 Task: Look for space in Llandudno, United Kingdom from 13th August, 2023 to 17th August, 2023 for 2 adults in price range Rs.10000 to Rs.16000. Place can be entire place with 2 bedrooms having 2 beds and 1 bathroom. Property type can be house, flat, guest house. Amenities needed are: wifi. Booking option can be shelf check-in. Required host language is English.
Action: Mouse moved to (377, 67)
Screenshot: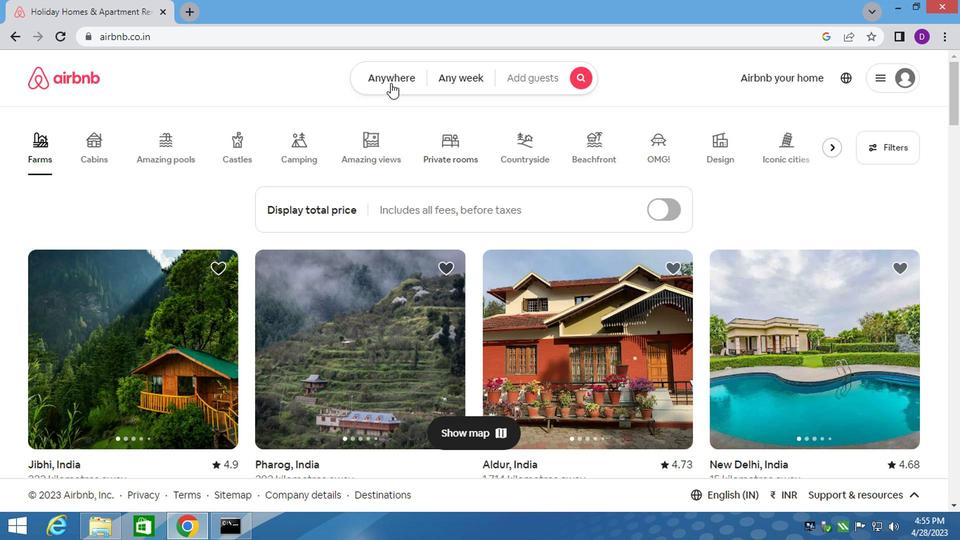 
Action: Mouse pressed left at (377, 67)
Screenshot: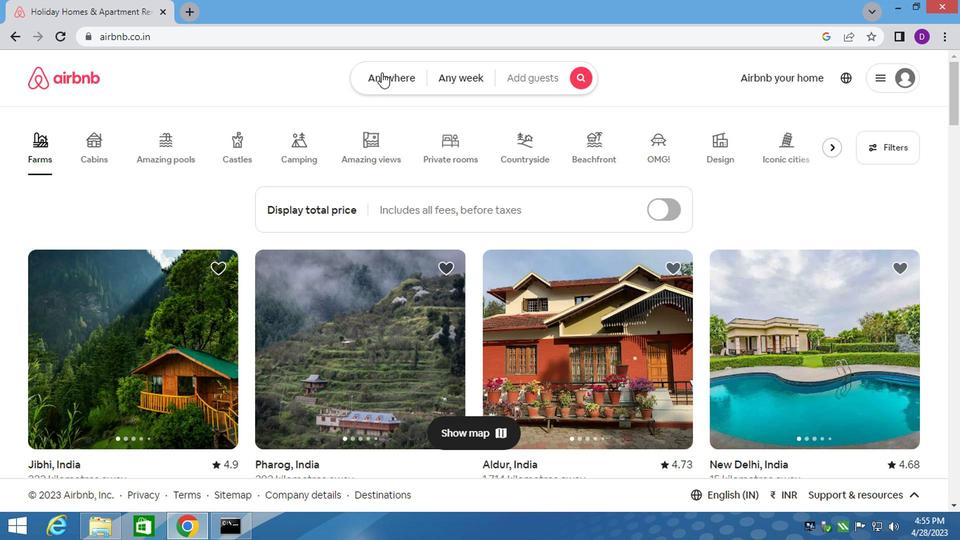 
Action: Mouse moved to (235, 133)
Screenshot: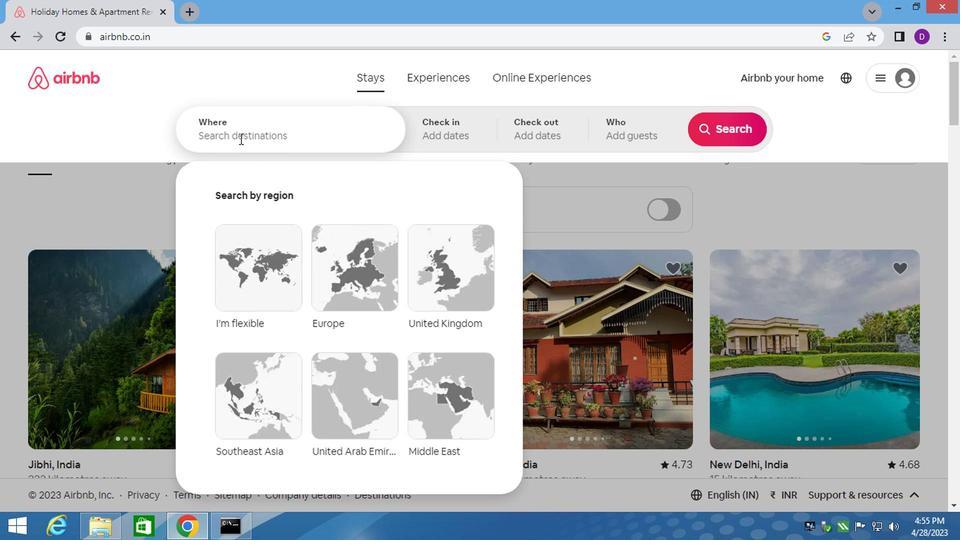 
Action: Mouse pressed left at (235, 133)
Screenshot: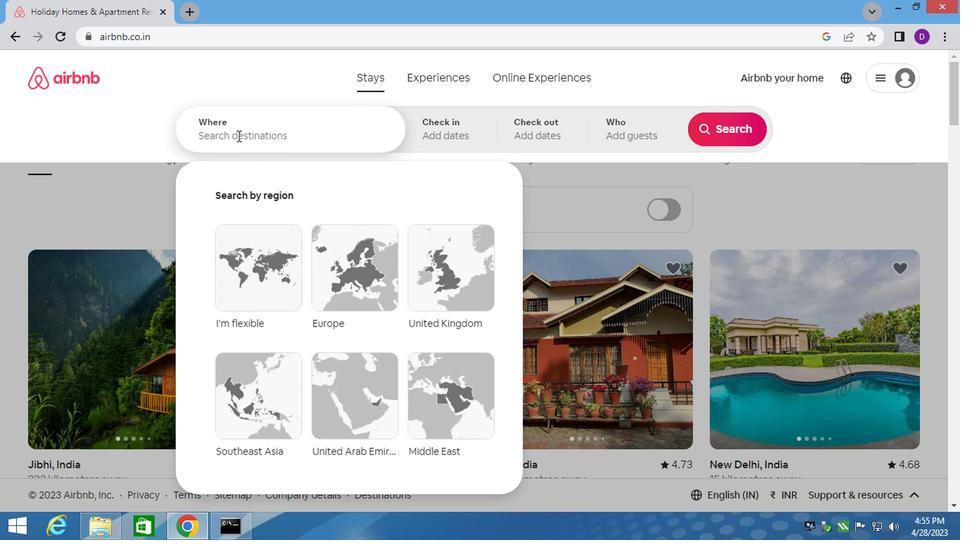 
Action: Key pressed <Key.shift_r>Lland<Key.down>,<Key.space>u<Key.enter>
Screenshot: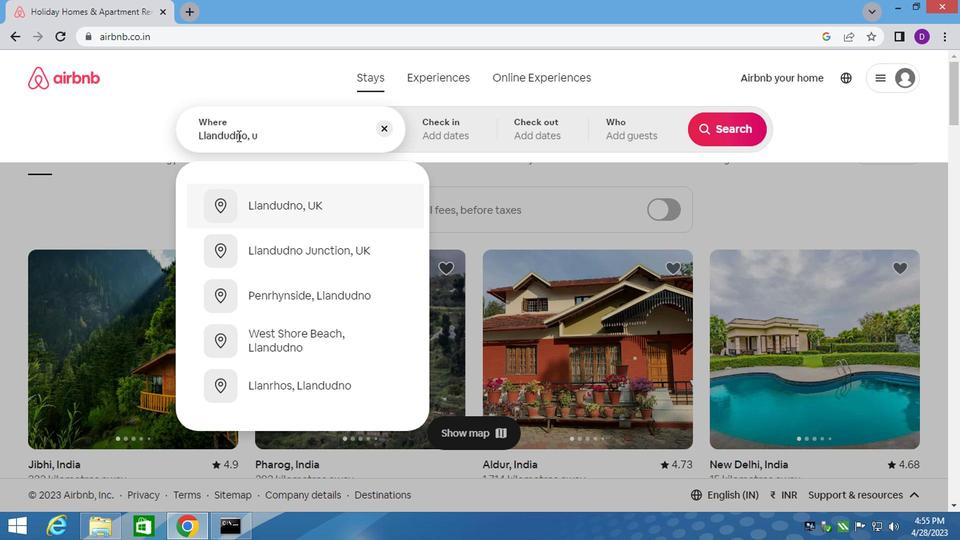 
Action: Mouse moved to (711, 241)
Screenshot: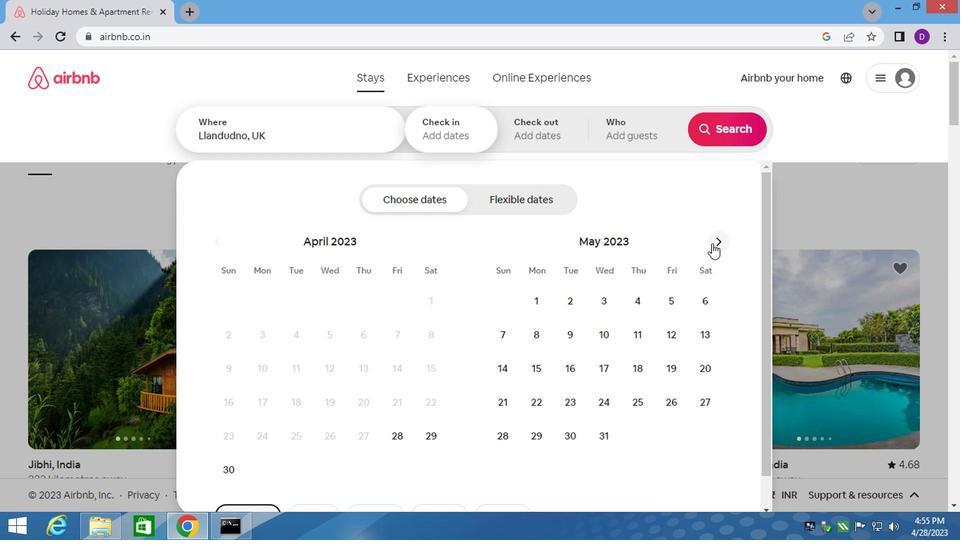 
Action: Mouse pressed left at (711, 241)
Screenshot: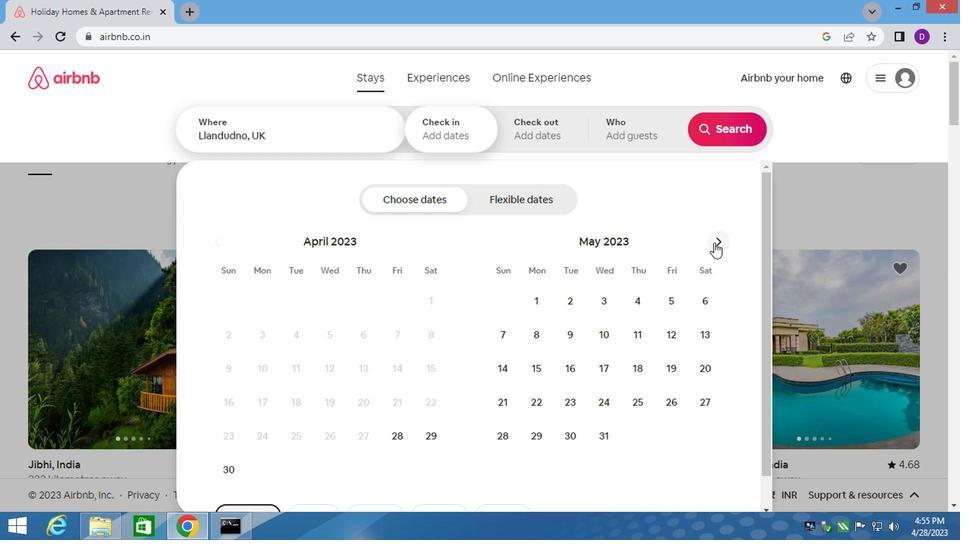 
Action: Mouse pressed left at (711, 241)
Screenshot: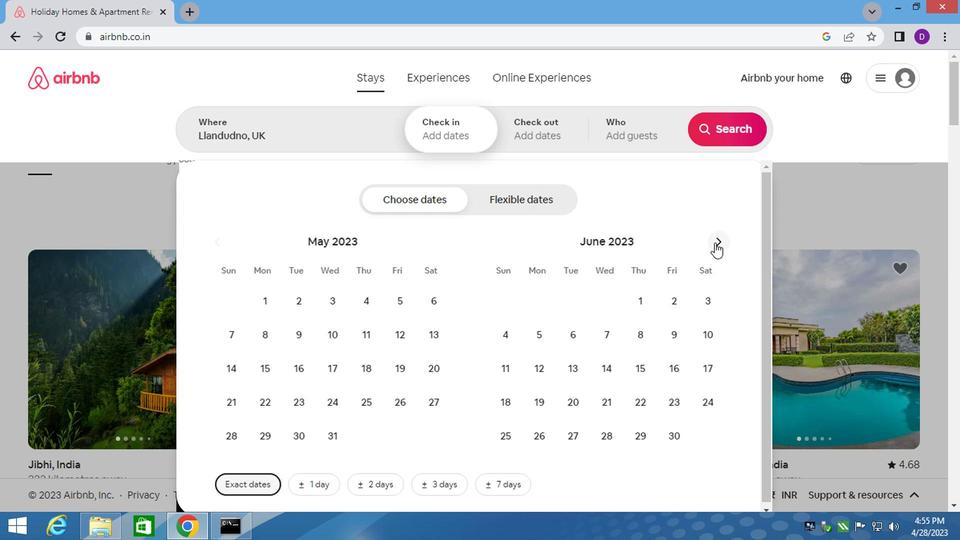 
Action: Mouse pressed left at (711, 241)
Screenshot: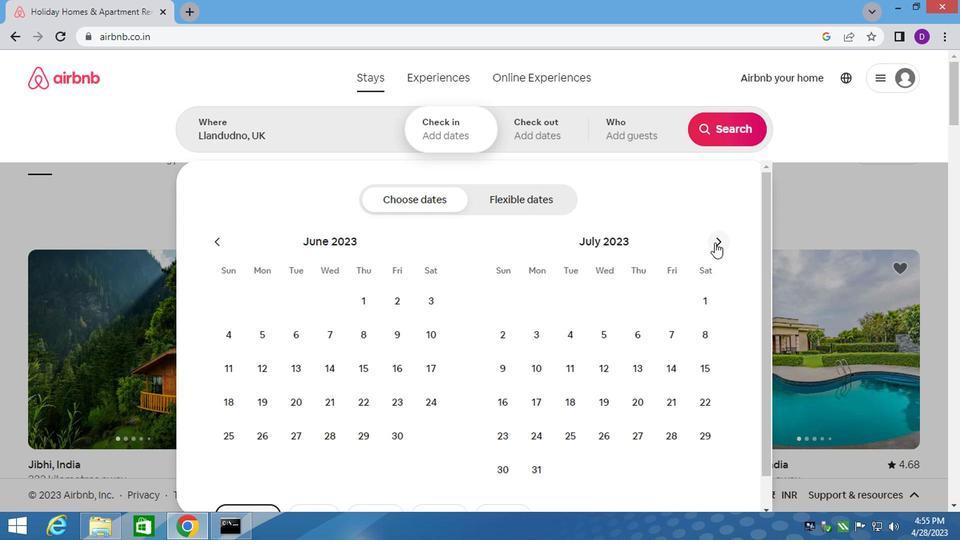 
Action: Mouse moved to (504, 367)
Screenshot: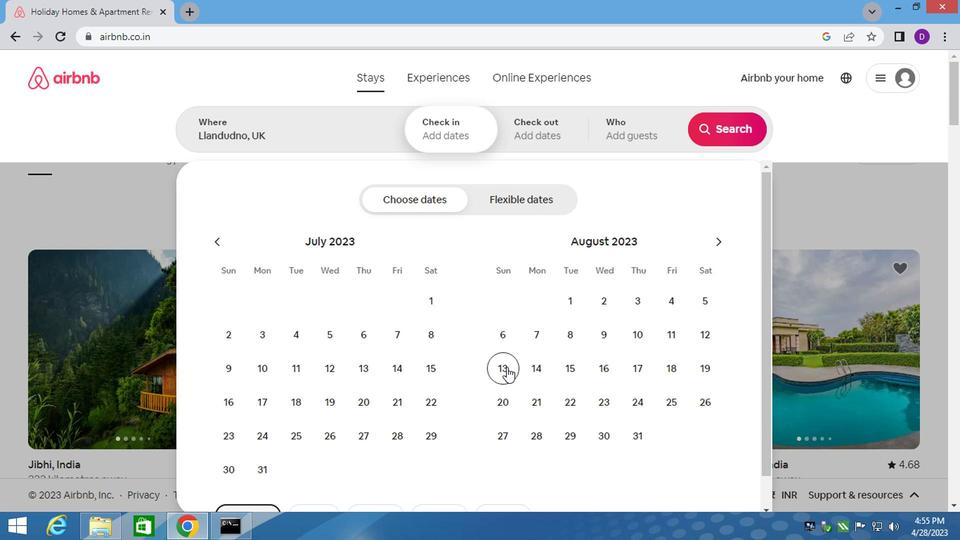 
Action: Mouse pressed left at (504, 367)
Screenshot: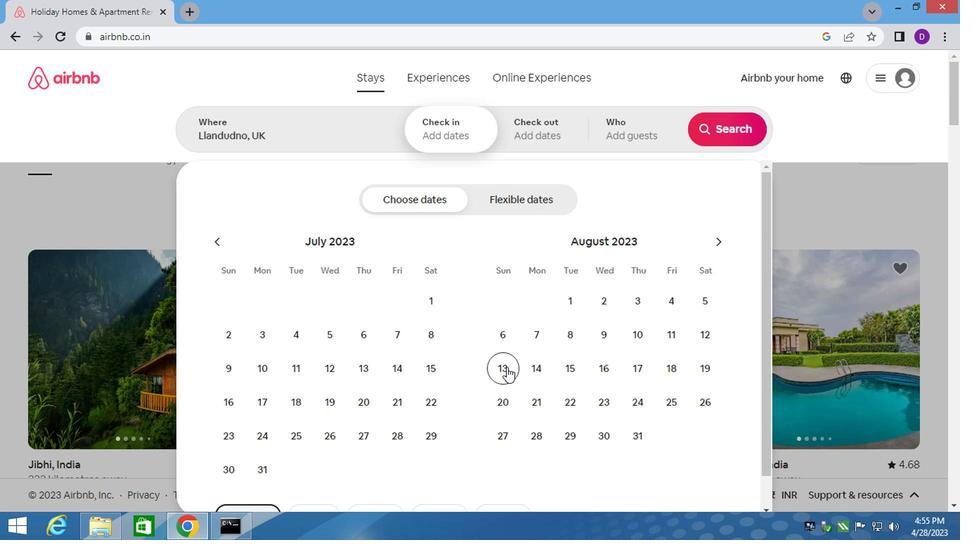 
Action: Mouse moved to (637, 360)
Screenshot: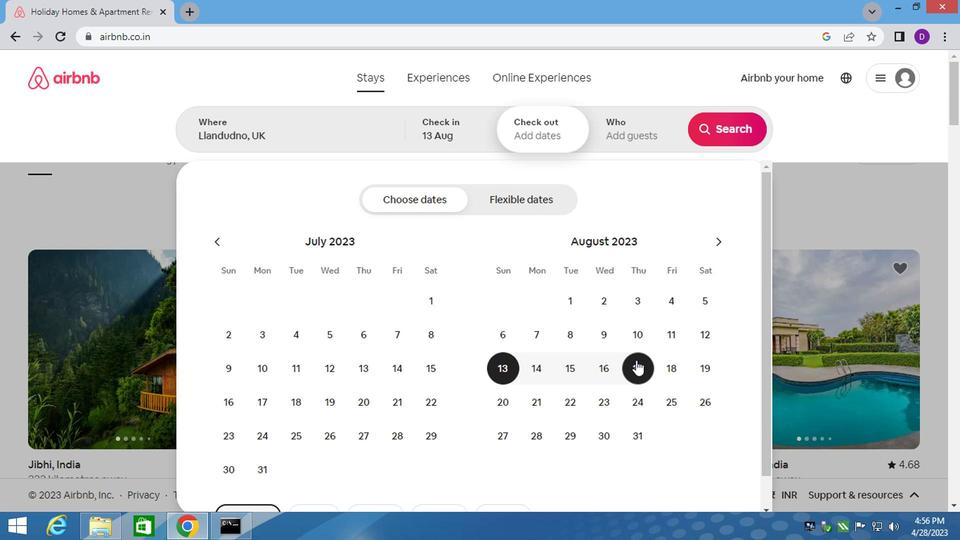 
Action: Mouse pressed left at (637, 360)
Screenshot: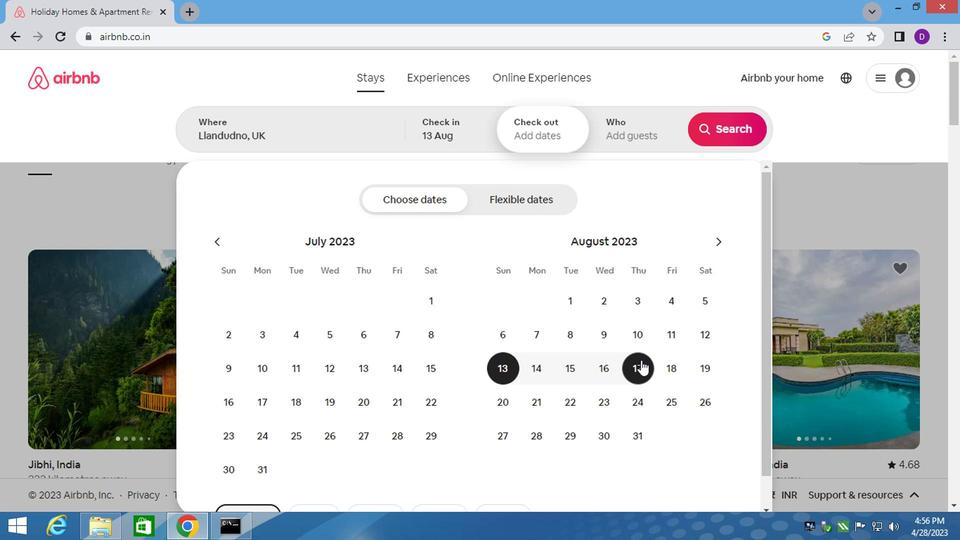 
Action: Mouse moved to (603, 132)
Screenshot: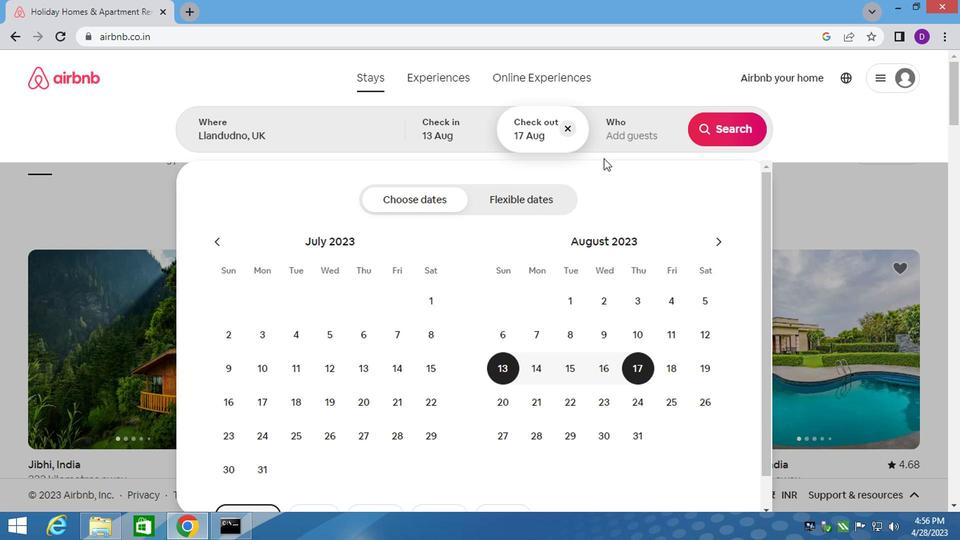 
Action: Mouse pressed left at (603, 132)
Screenshot: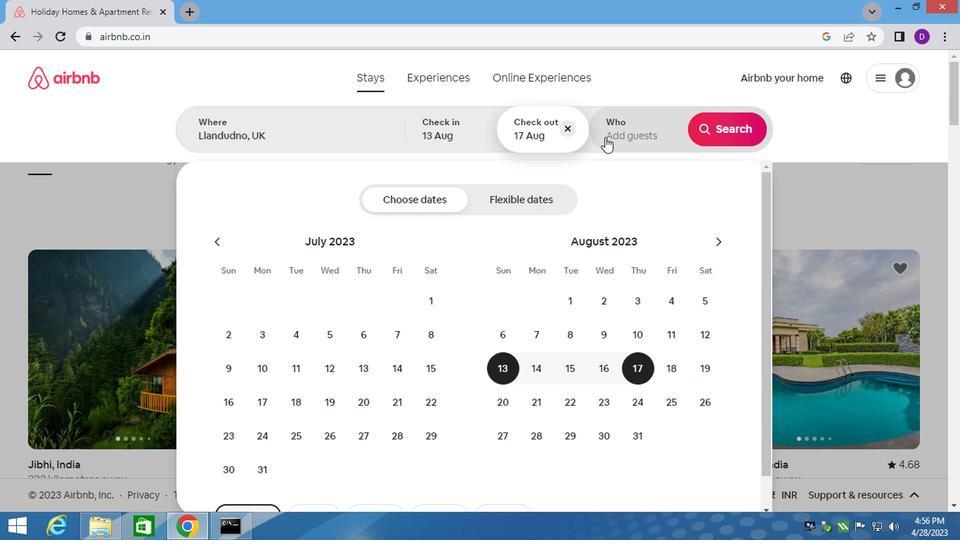 
Action: Mouse moved to (723, 201)
Screenshot: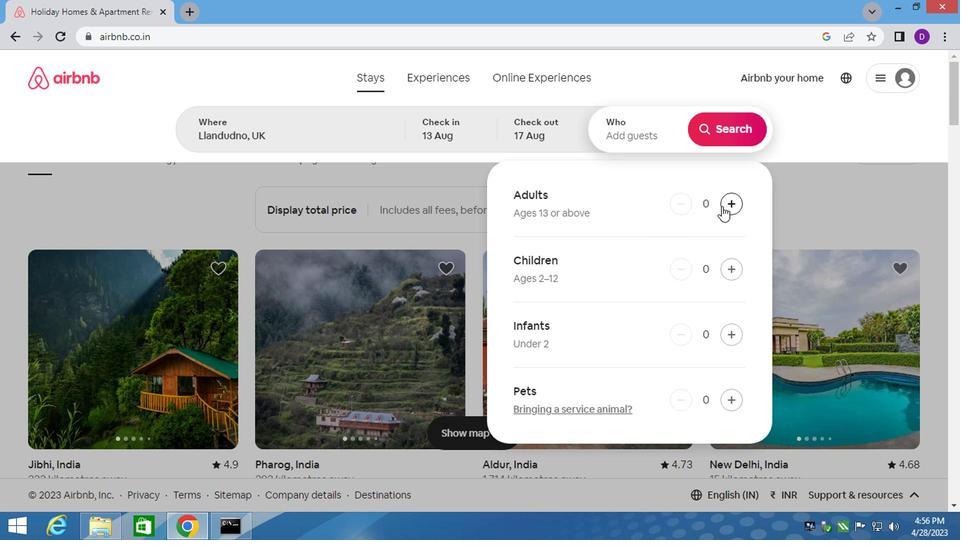 
Action: Mouse pressed left at (723, 201)
Screenshot: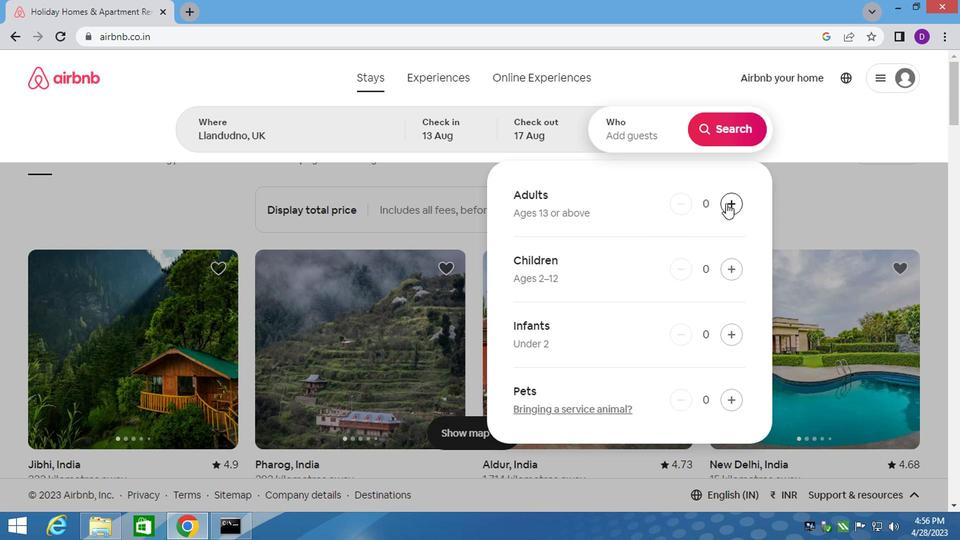 
Action: Mouse pressed left at (723, 201)
Screenshot: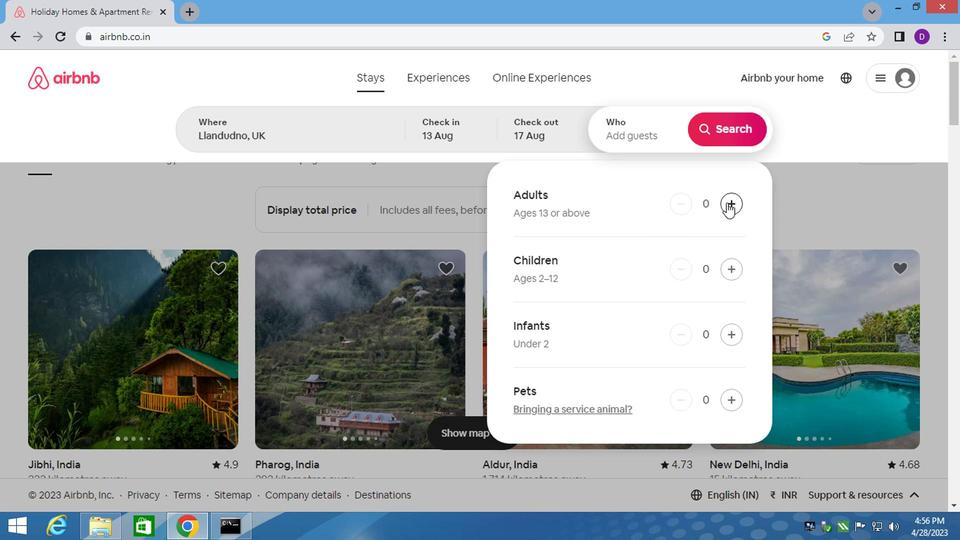 
Action: Mouse moved to (725, 113)
Screenshot: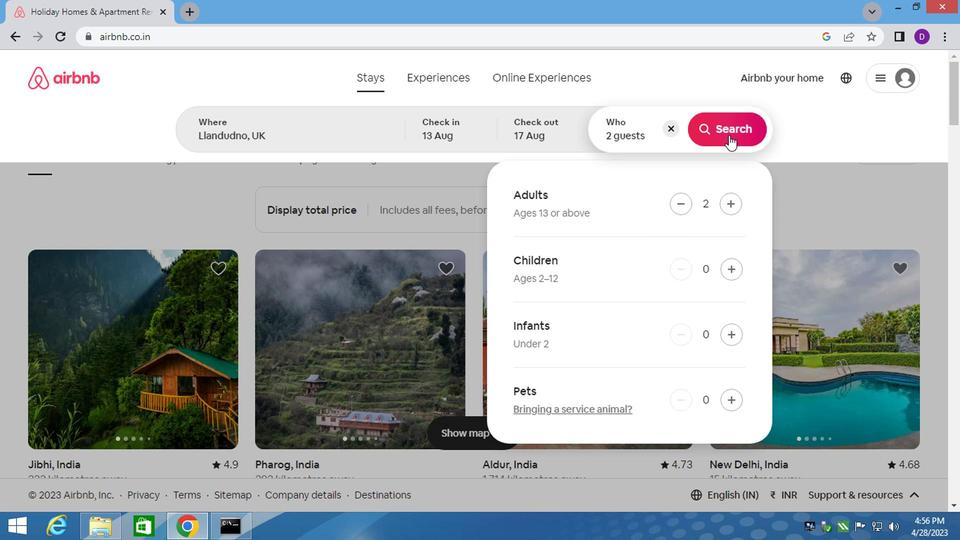 
Action: Mouse pressed left at (725, 113)
Screenshot: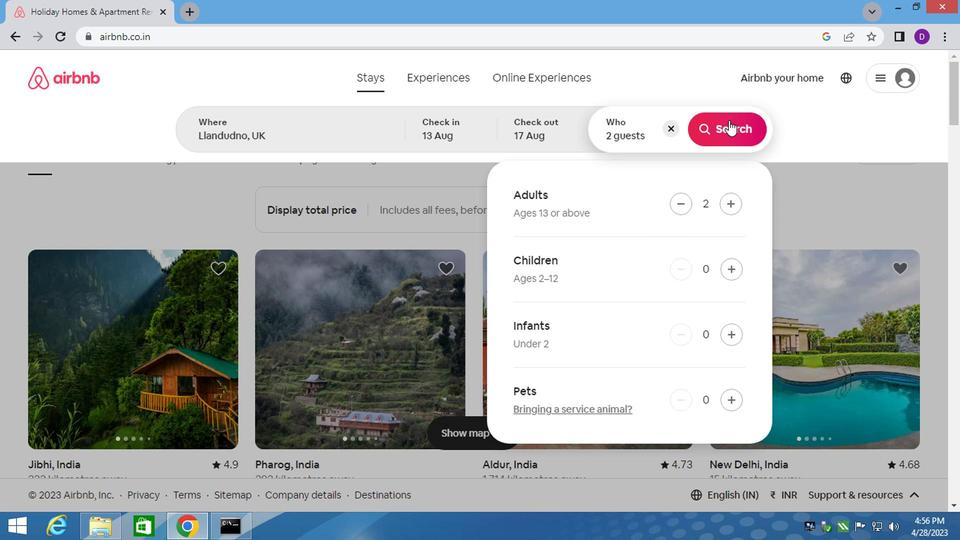 
Action: Mouse moved to (892, 127)
Screenshot: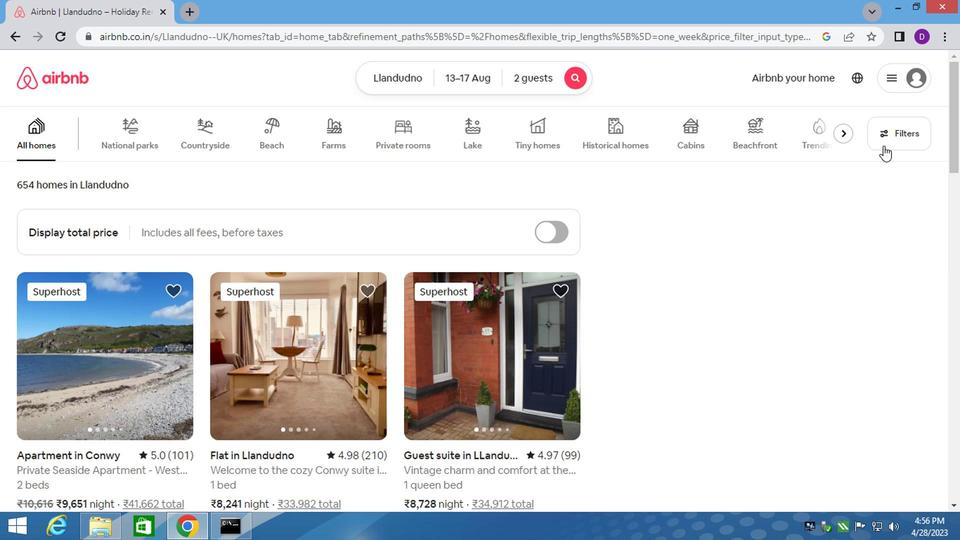
Action: Mouse pressed left at (892, 127)
Screenshot: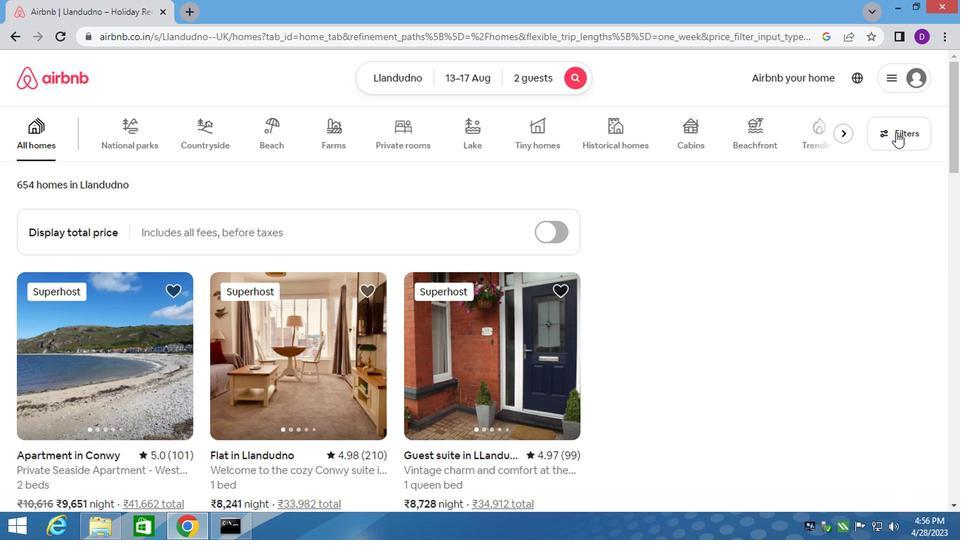 
Action: Mouse moved to (294, 309)
Screenshot: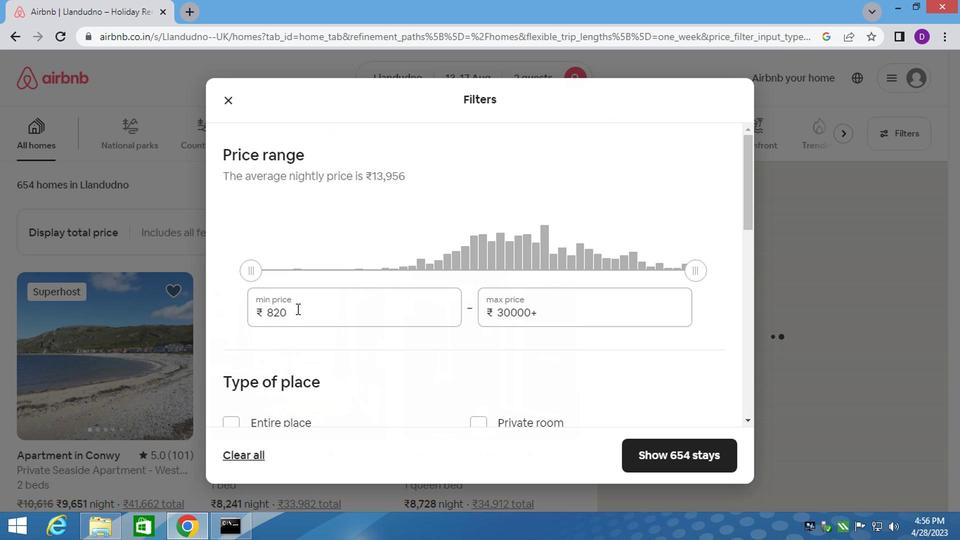 
Action: Mouse pressed left at (294, 309)
Screenshot: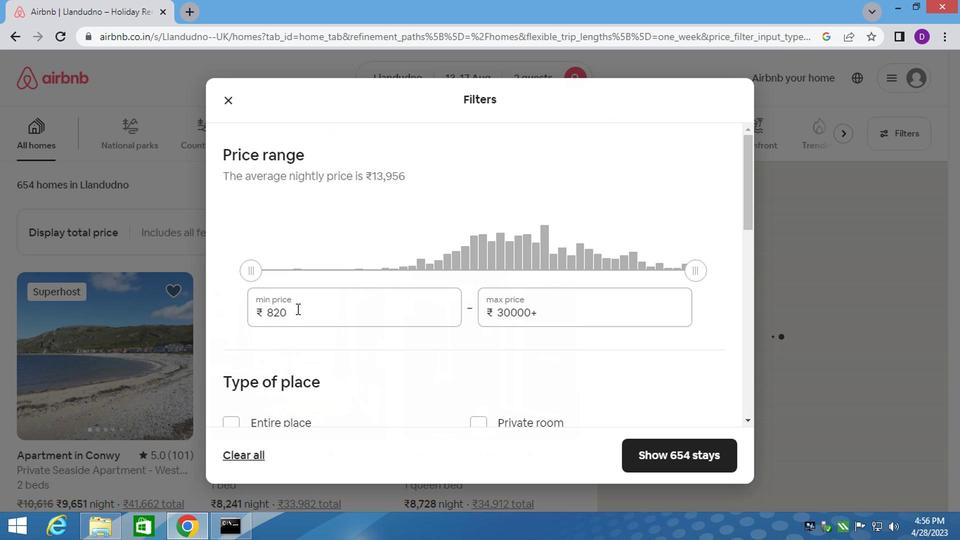 
Action: Mouse pressed left at (294, 309)
Screenshot: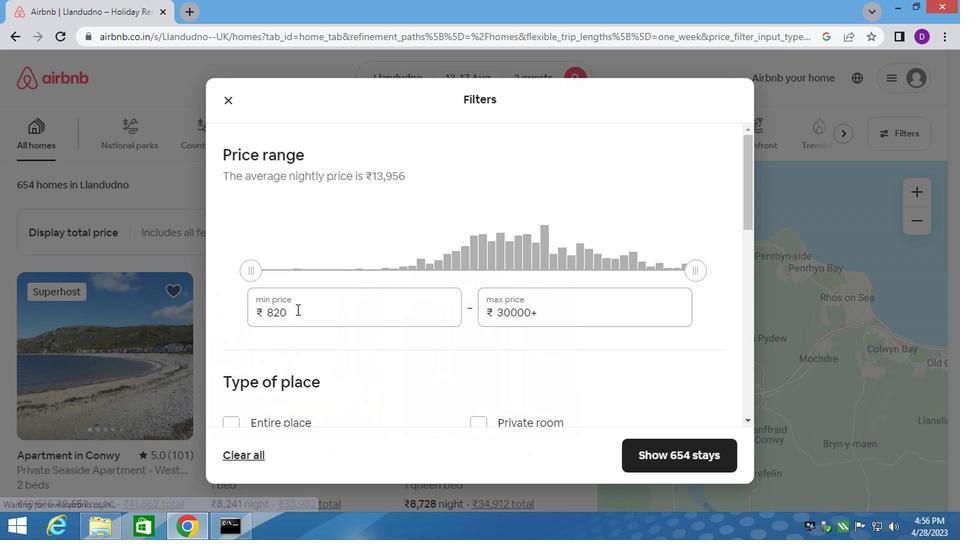 
Action: Key pressed 10000<Key.tab>160000<Key.backspace>
Screenshot: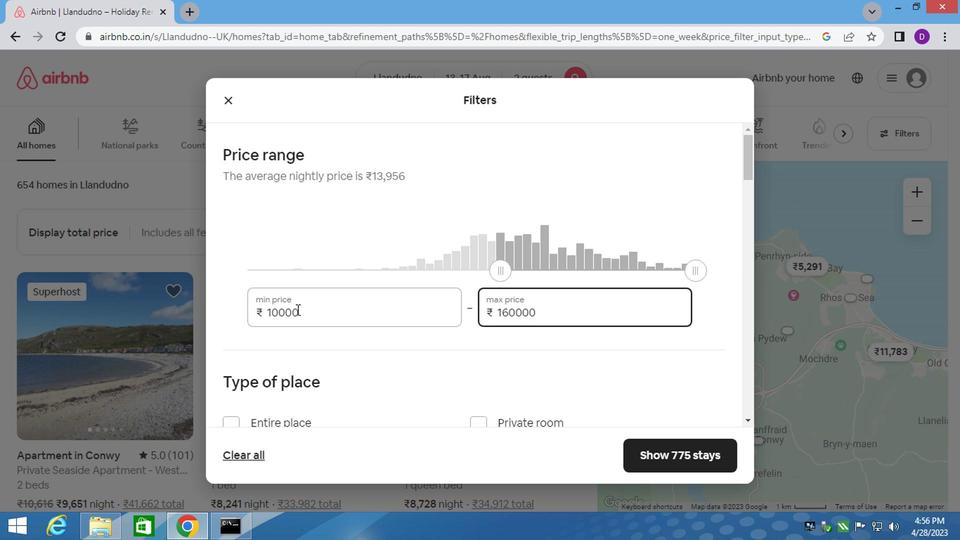
Action: Mouse moved to (191, 371)
Screenshot: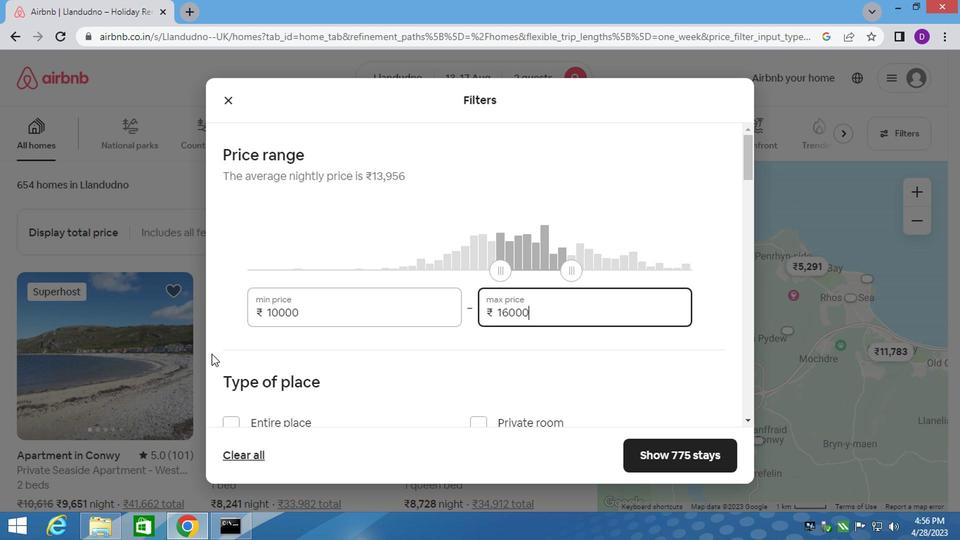 
Action: Mouse scrolled (191, 370) with delta (0, 0)
Screenshot: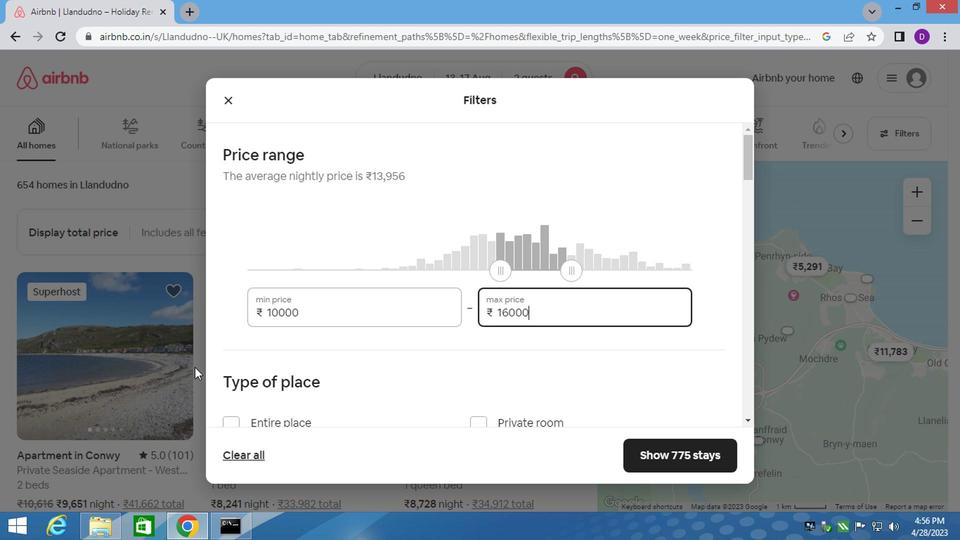 
Action: Mouse moved to (277, 376)
Screenshot: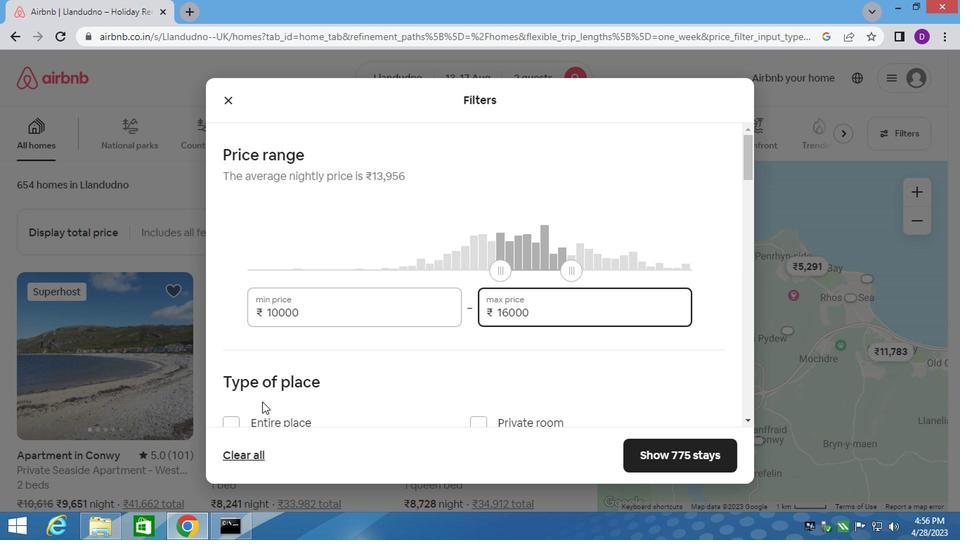 
Action: Mouse scrolled (277, 375) with delta (0, 0)
Screenshot: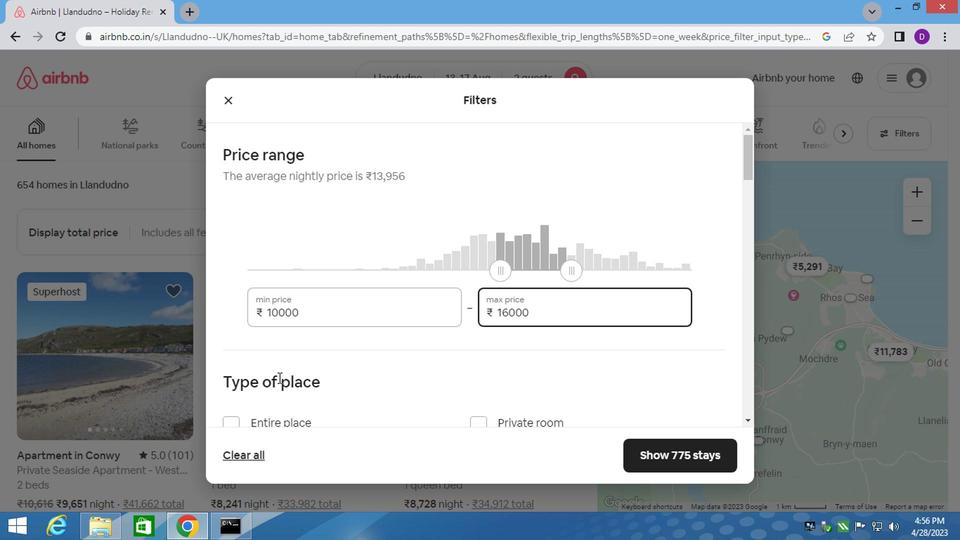 
Action: Mouse scrolled (277, 375) with delta (0, 0)
Screenshot: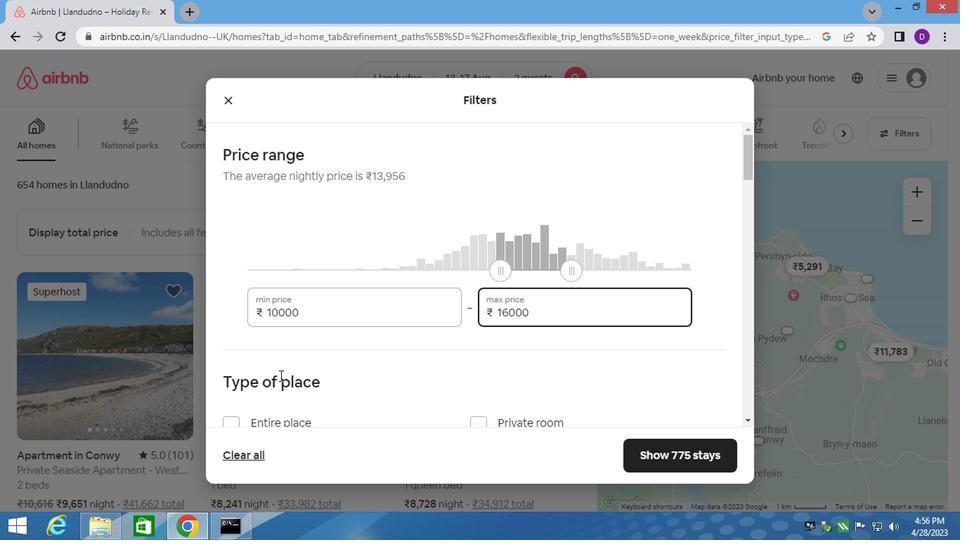 
Action: Mouse moved to (232, 285)
Screenshot: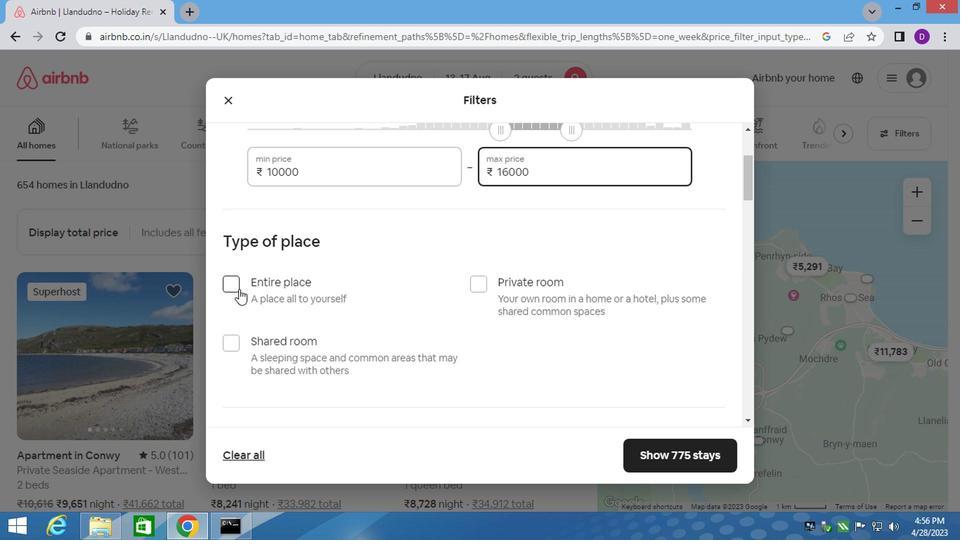 
Action: Mouse pressed left at (232, 285)
Screenshot: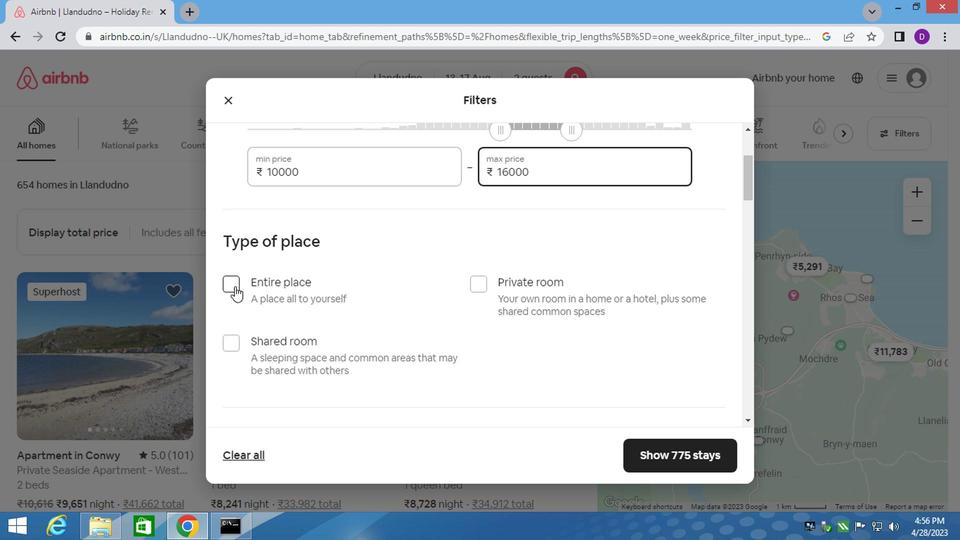 
Action: Mouse moved to (321, 315)
Screenshot: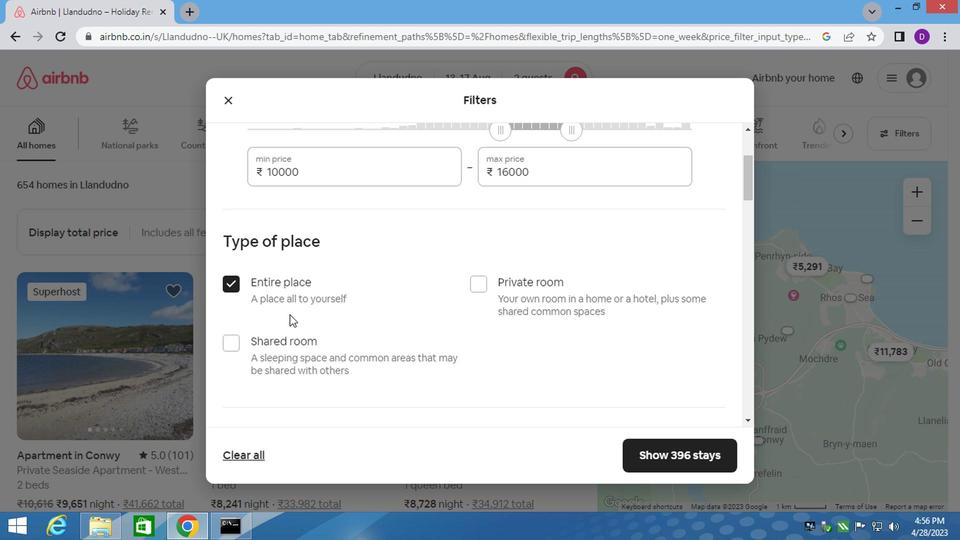 
Action: Mouse scrolled (321, 314) with delta (0, -1)
Screenshot: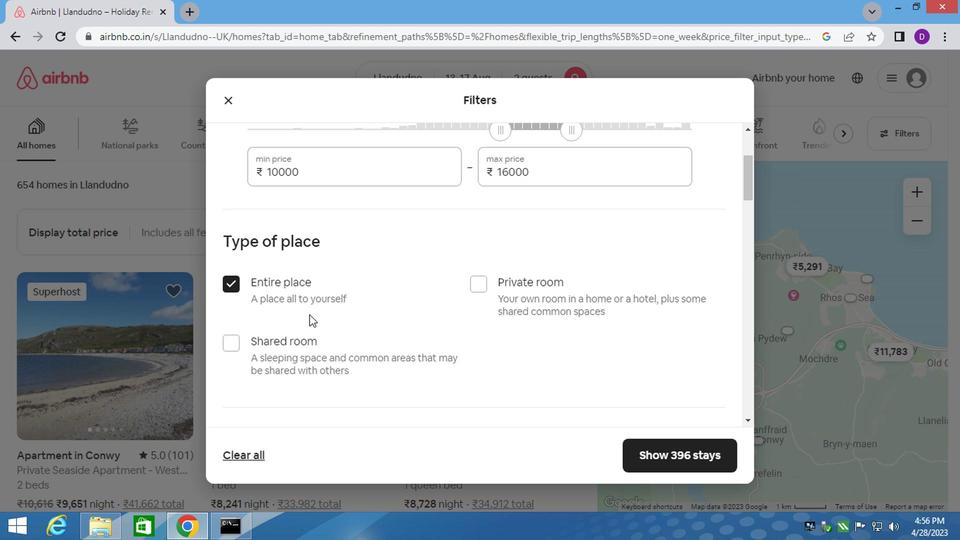 
Action: Mouse moved to (321, 315)
Screenshot: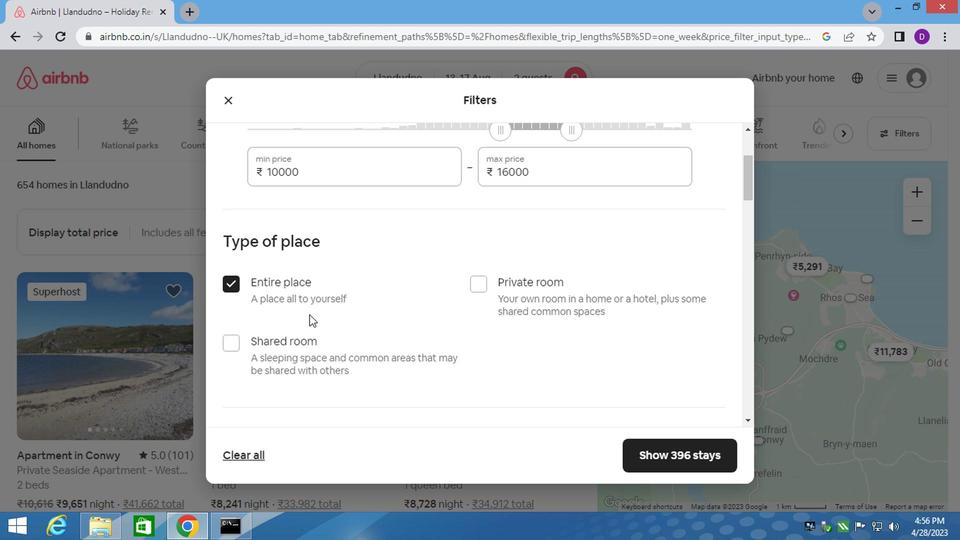 
Action: Mouse scrolled (321, 314) with delta (0, -1)
Screenshot: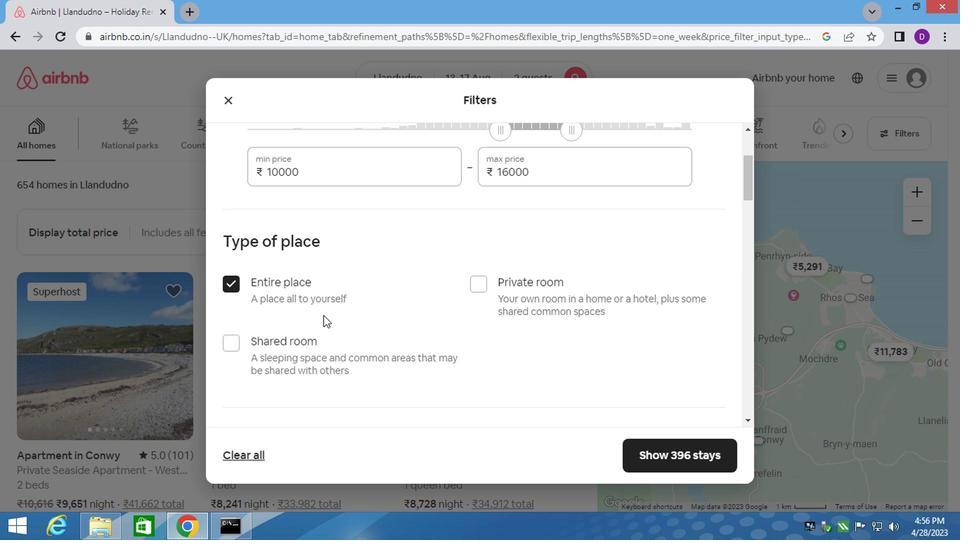 
Action: Mouse scrolled (321, 314) with delta (0, -1)
Screenshot: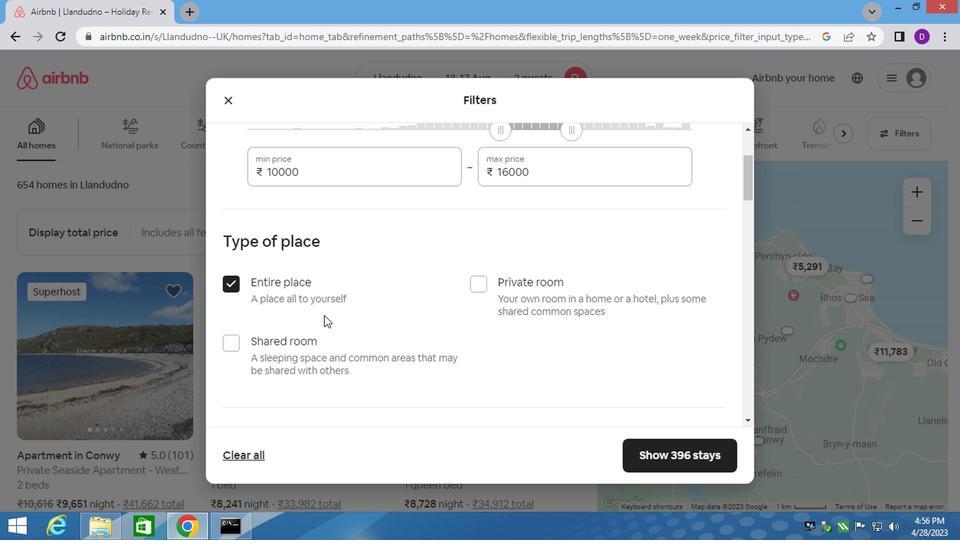 
Action: Mouse moved to (335, 290)
Screenshot: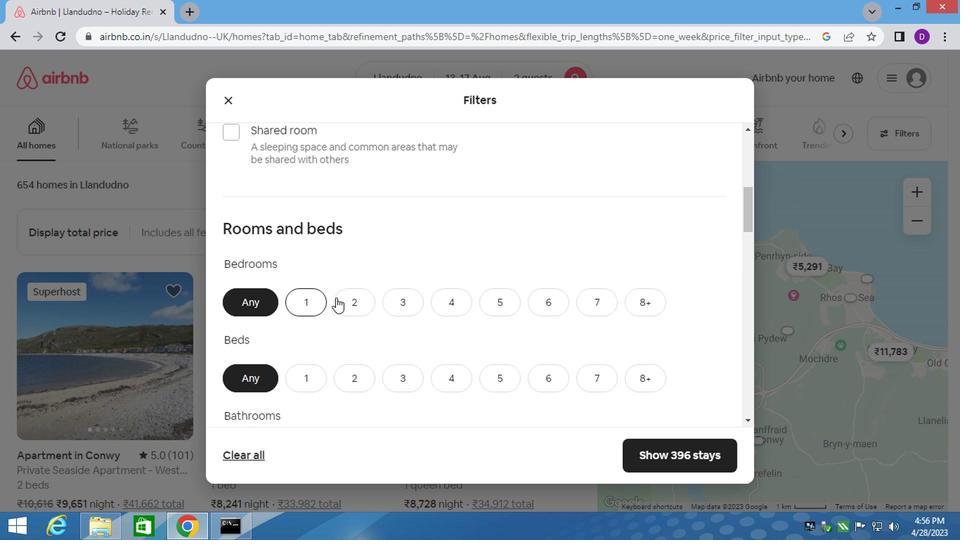 
Action: Mouse scrolled (335, 290) with delta (0, 0)
Screenshot: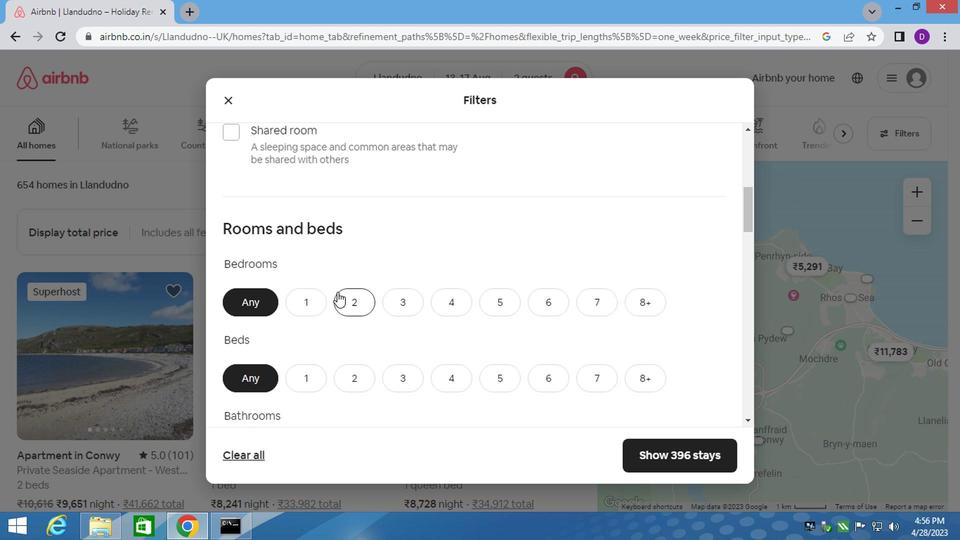 
Action: Mouse moved to (340, 229)
Screenshot: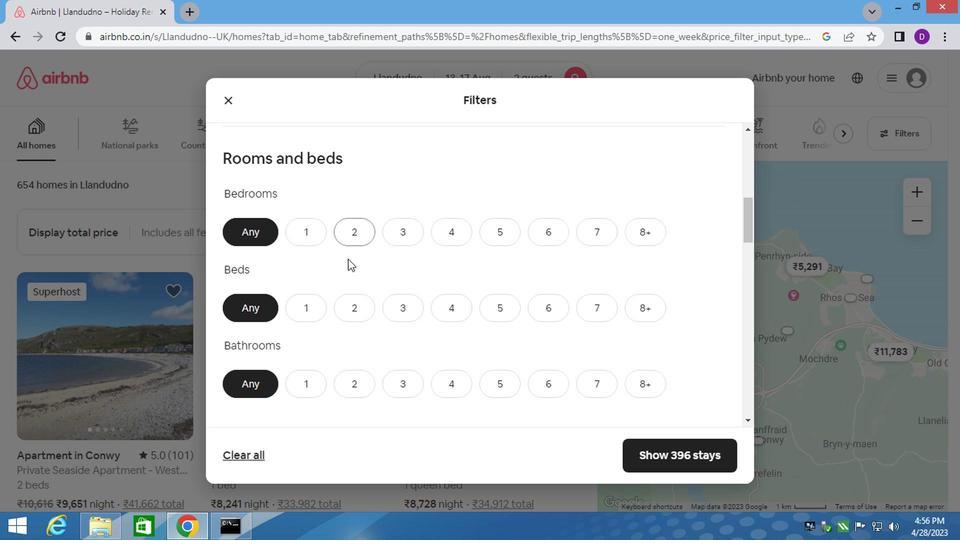 
Action: Mouse pressed left at (340, 229)
Screenshot: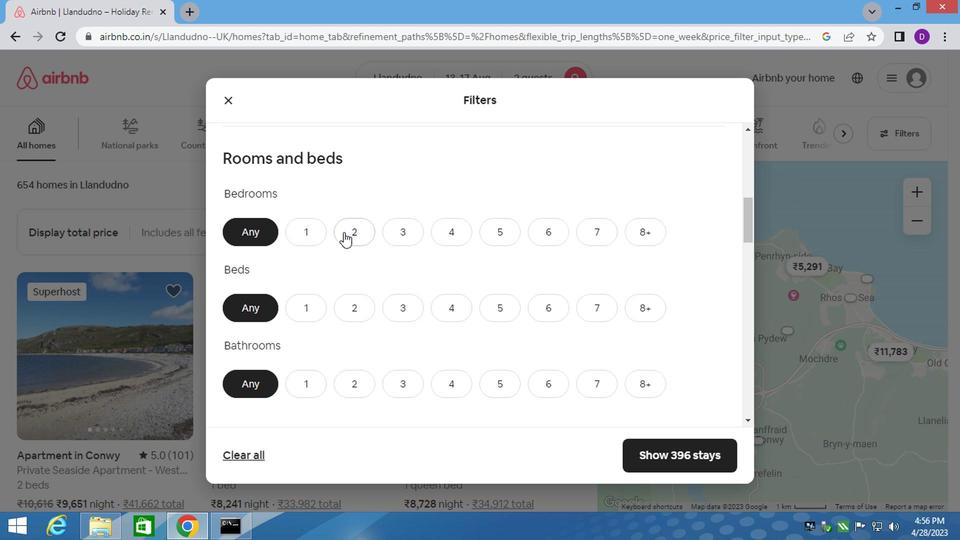 
Action: Mouse moved to (350, 316)
Screenshot: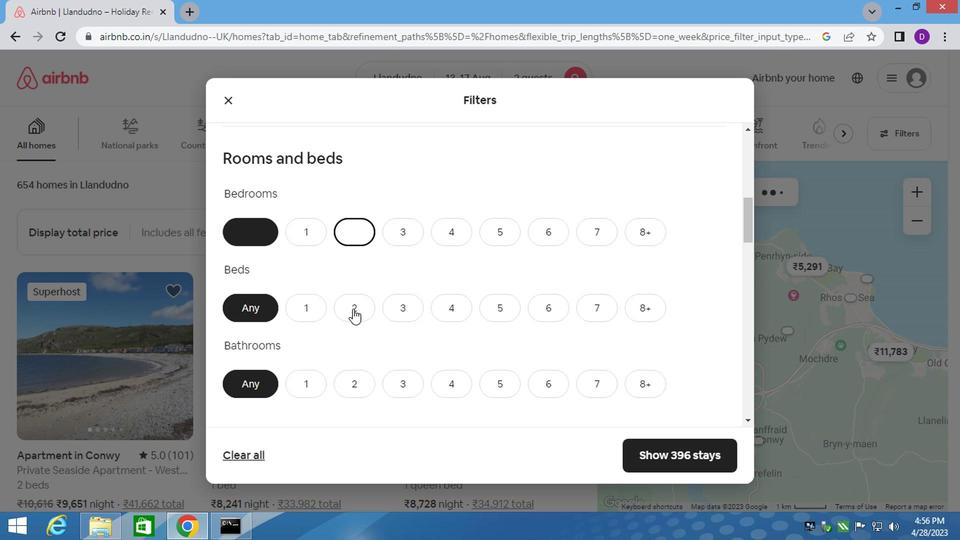 
Action: Mouse pressed left at (350, 316)
Screenshot: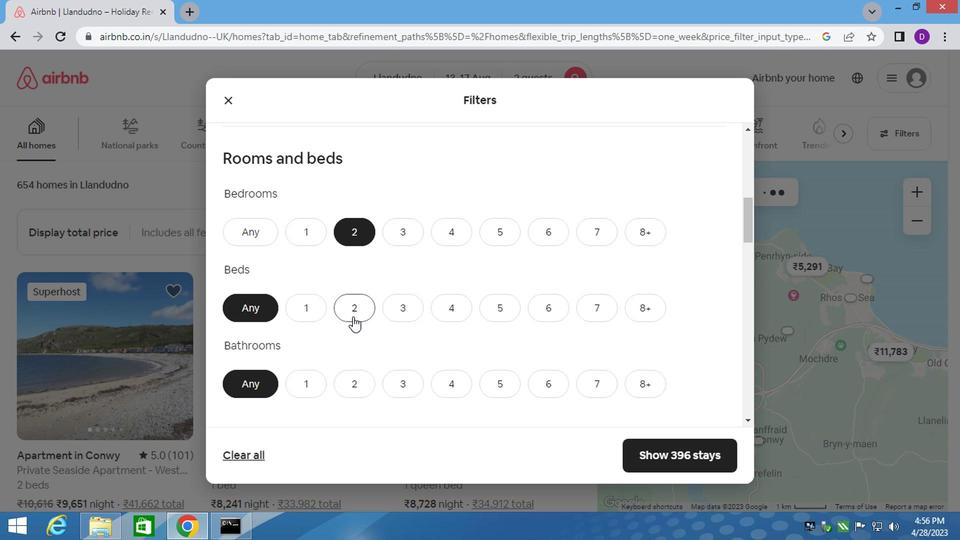 
Action: Mouse moved to (312, 379)
Screenshot: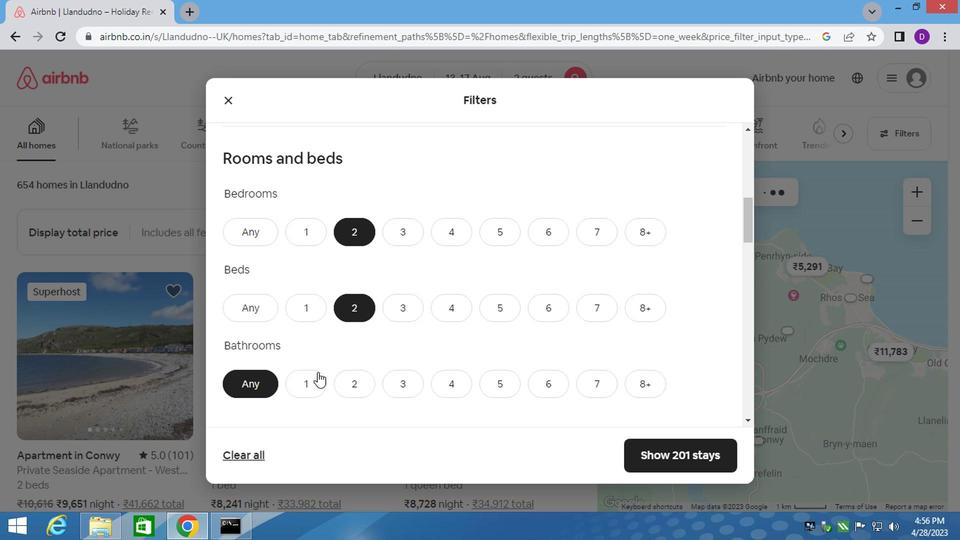 
Action: Mouse pressed left at (312, 379)
Screenshot: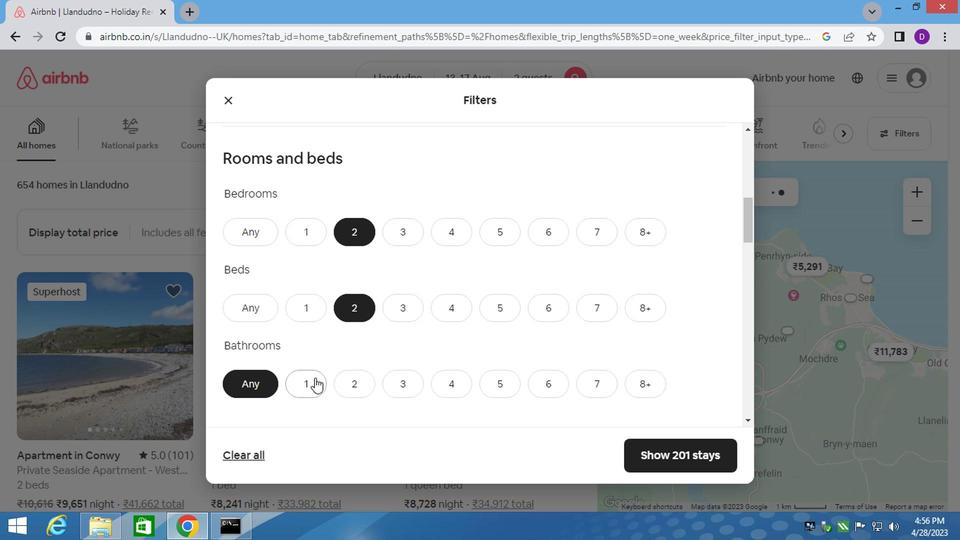
Action: Mouse moved to (361, 399)
Screenshot: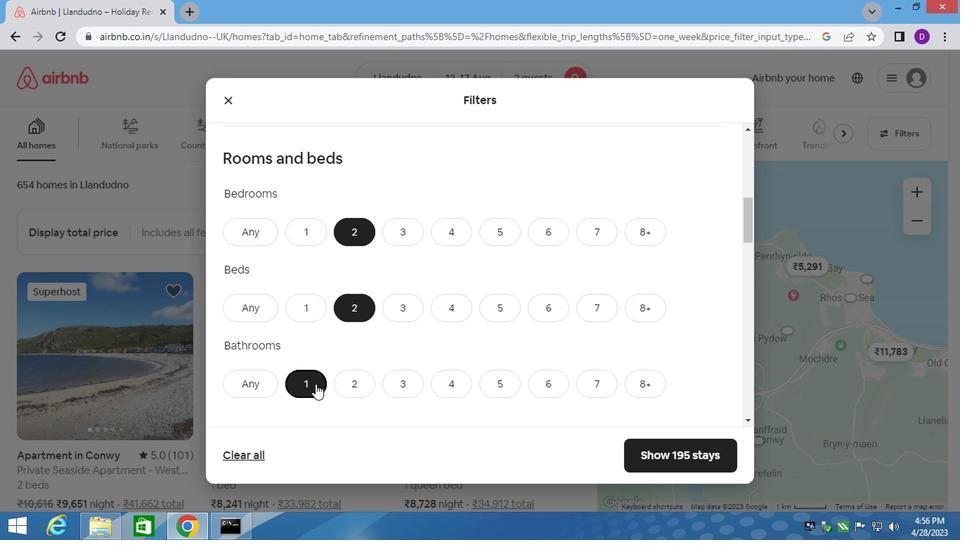 
Action: Mouse scrolled (361, 398) with delta (0, 0)
Screenshot: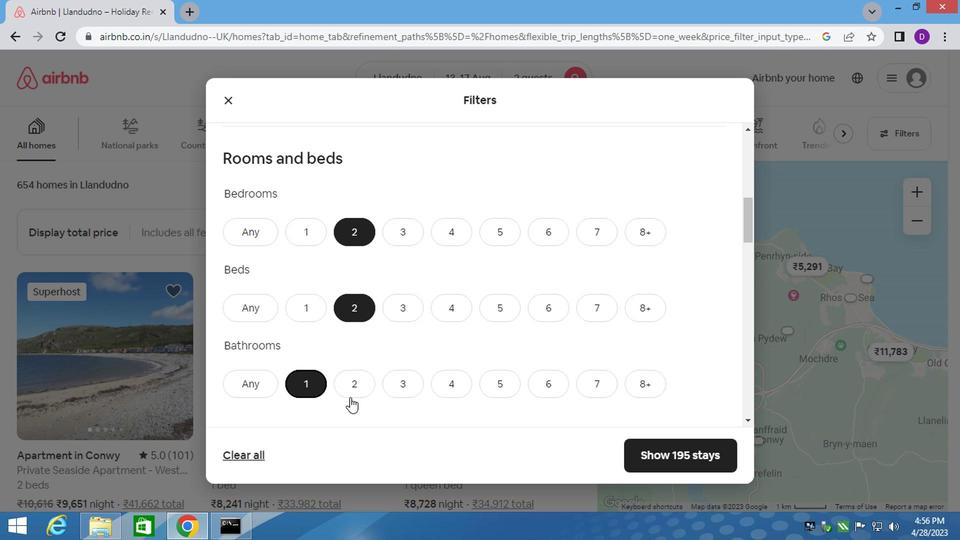 
Action: Mouse scrolled (361, 398) with delta (0, 0)
Screenshot: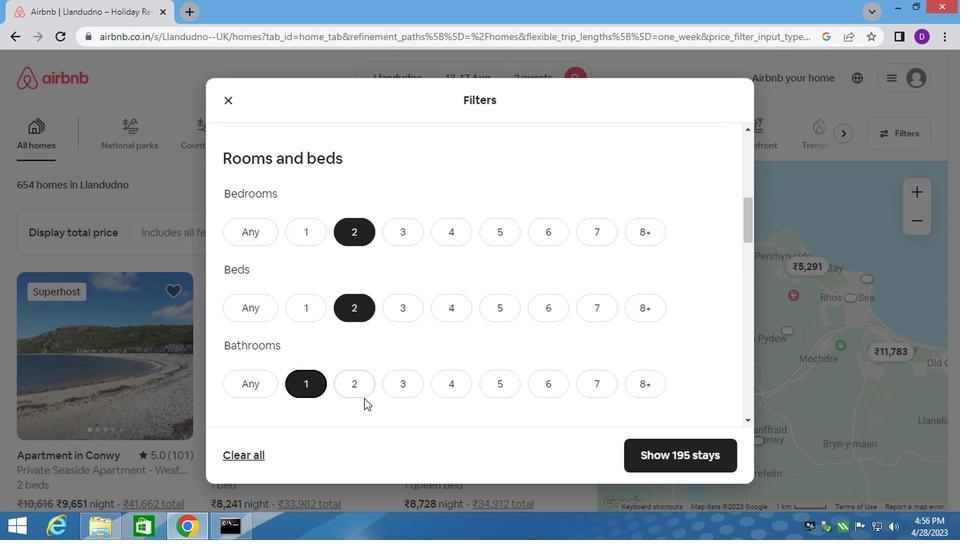 
Action: Mouse scrolled (361, 398) with delta (0, 0)
Screenshot: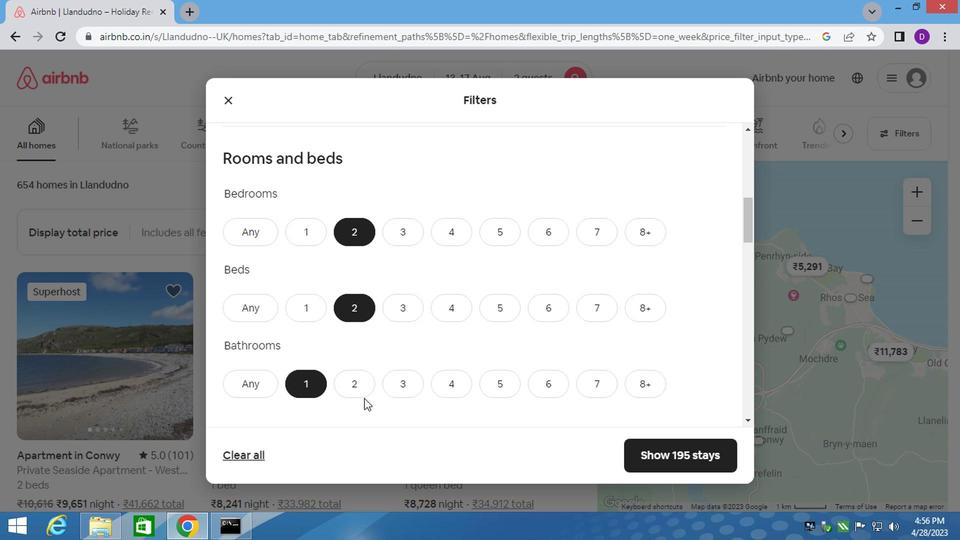 
Action: Mouse moved to (290, 329)
Screenshot: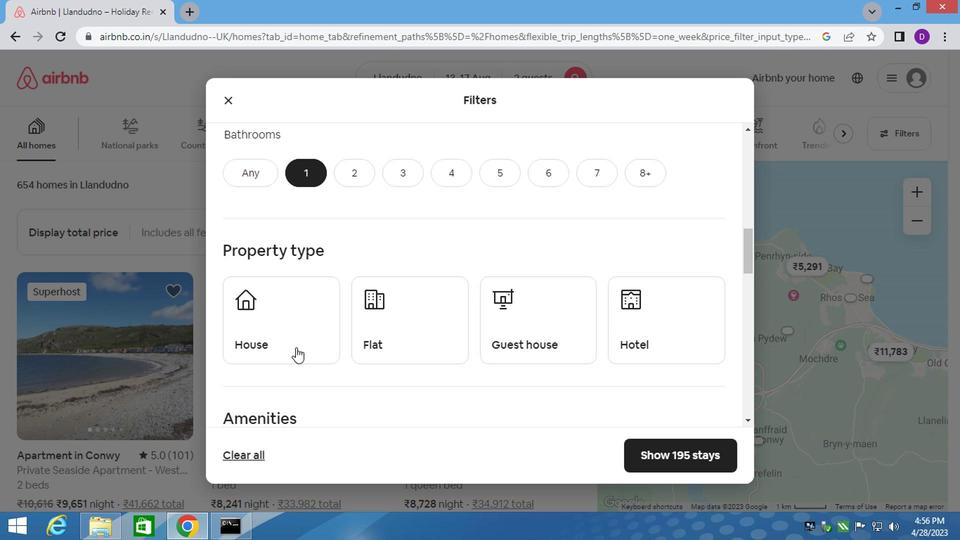 
Action: Mouse pressed left at (290, 329)
Screenshot: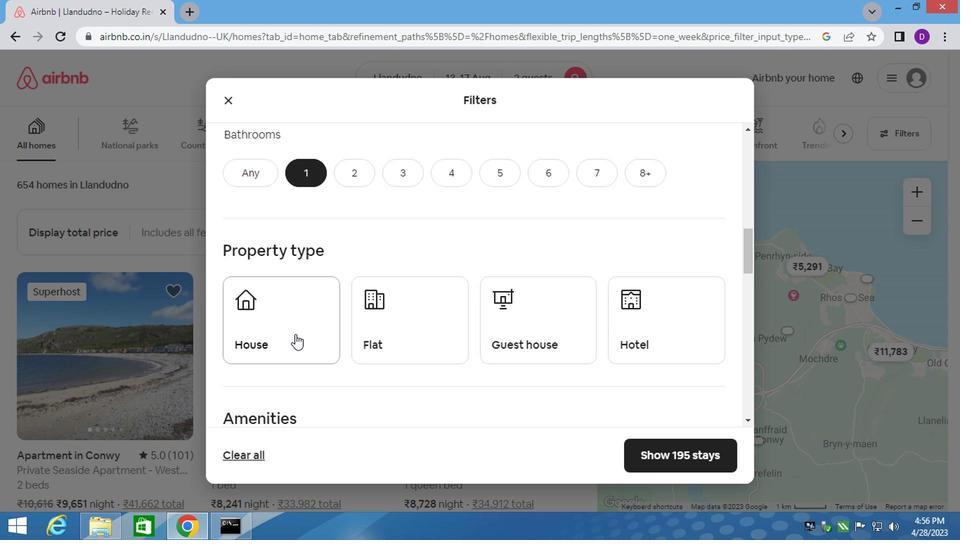 
Action: Mouse moved to (389, 329)
Screenshot: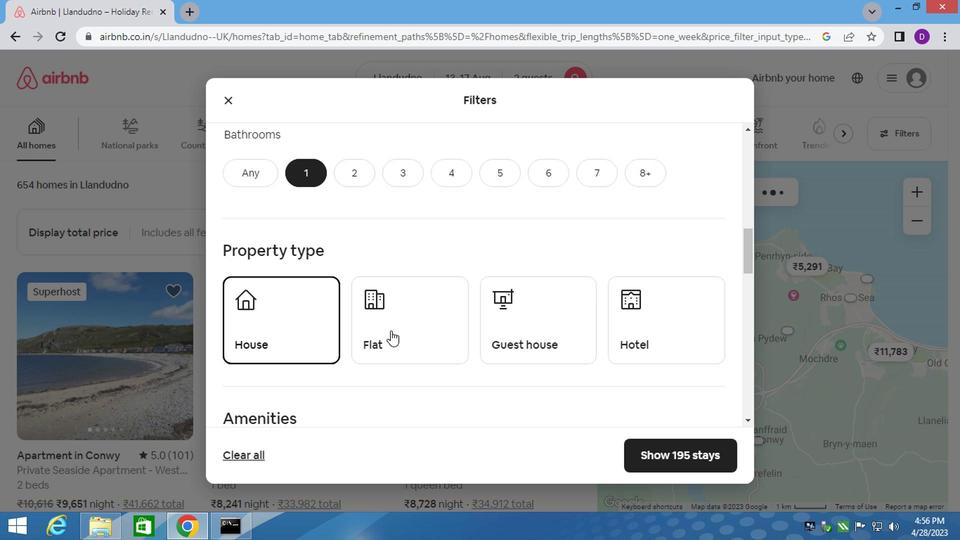
Action: Mouse pressed left at (389, 329)
Screenshot: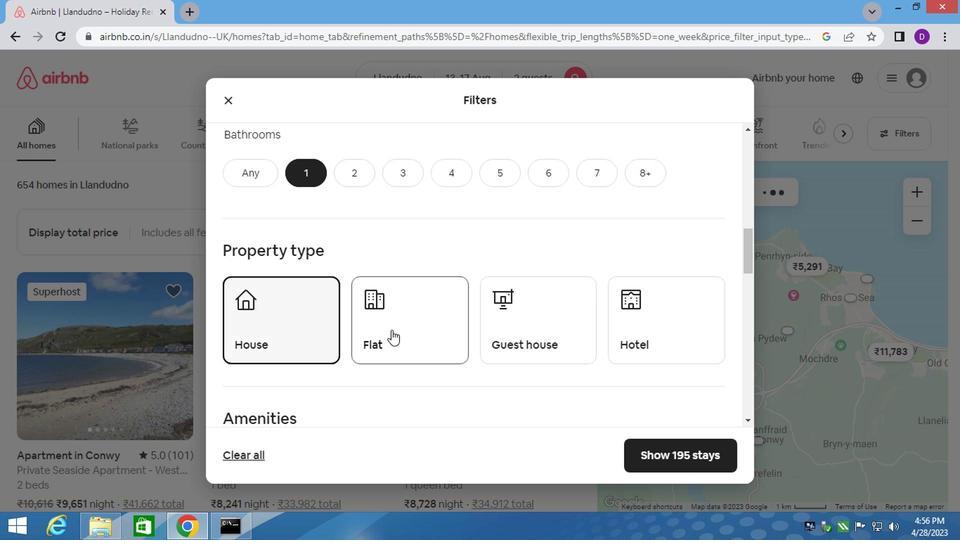 
Action: Mouse moved to (515, 316)
Screenshot: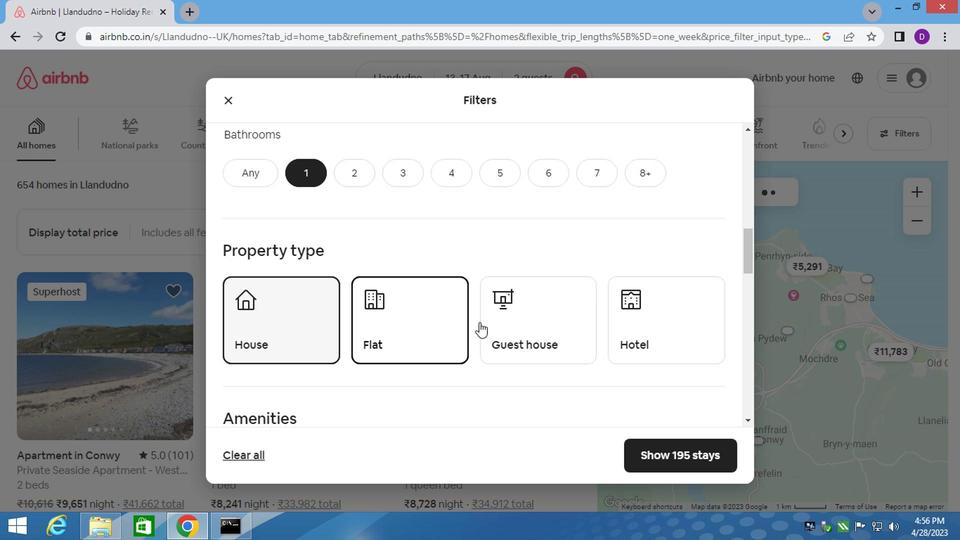 
Action: Mouse pressed left at (515, 316)
Screenshot: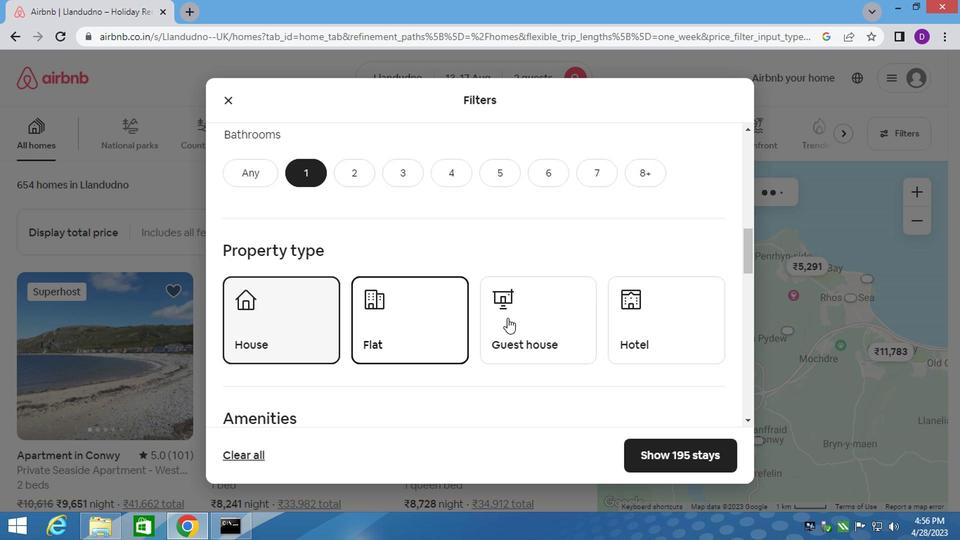 
Action: Mouse moved to (498, 334)
Screenshot: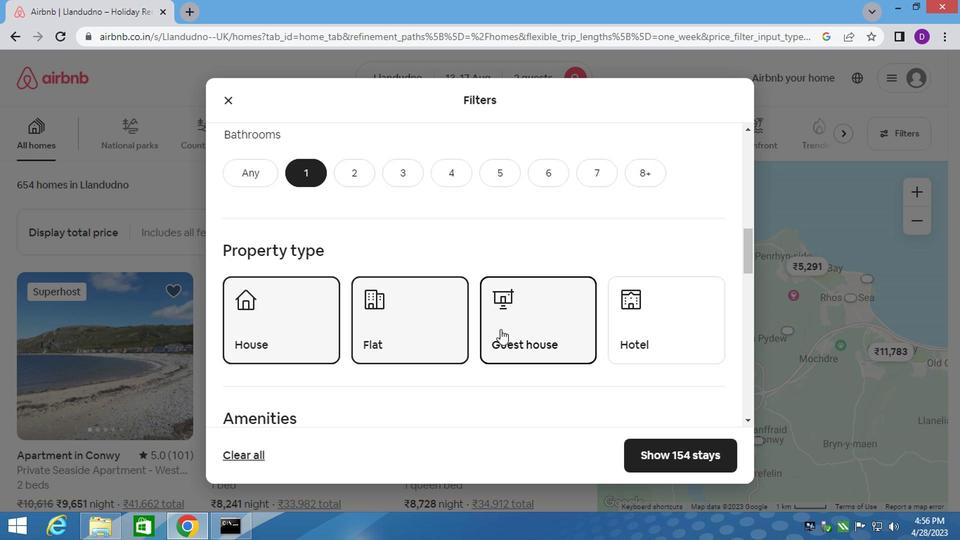 
Action: Mouse scrolled (498, 333) with delta (0, 0)
Screenshot: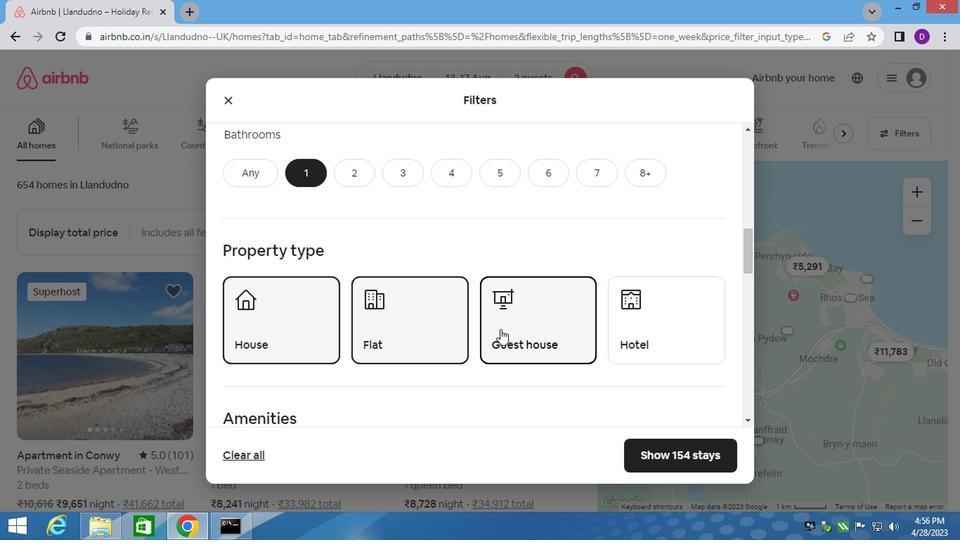 
Action: Mouse moved to (498, 335)
Screenshot: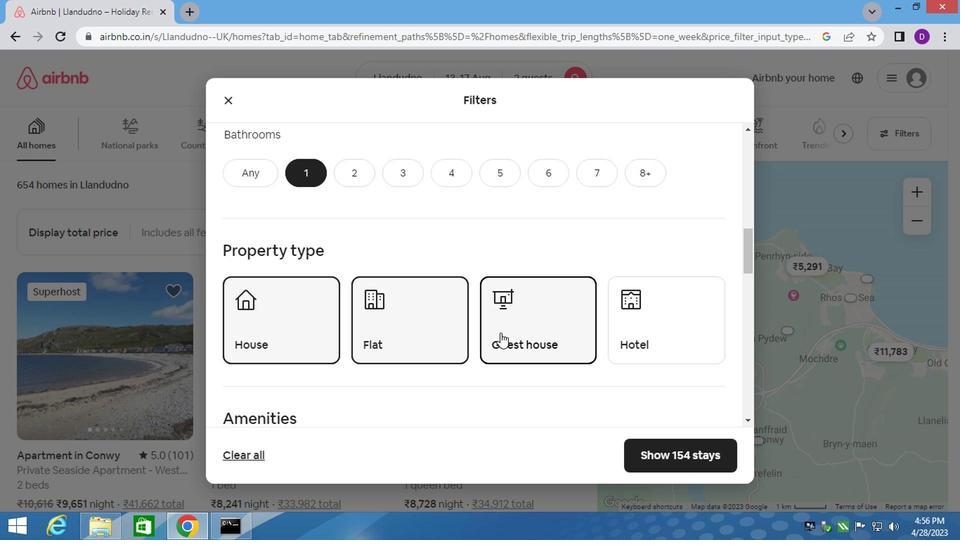 
Action: Mouse scrolled (498, 335) with delta (0, 0)
Screenshot: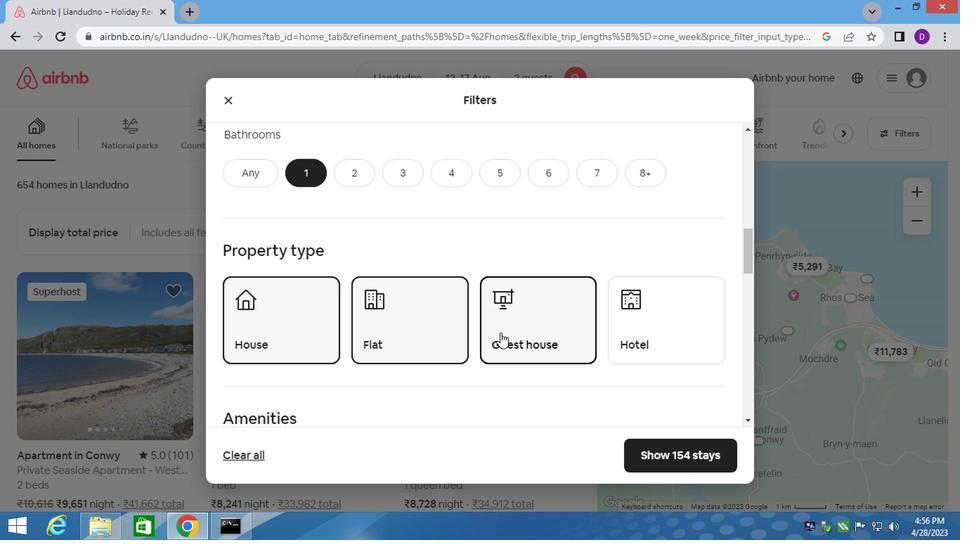 
Action: Mouse moved to (313, 359)
Screenshot: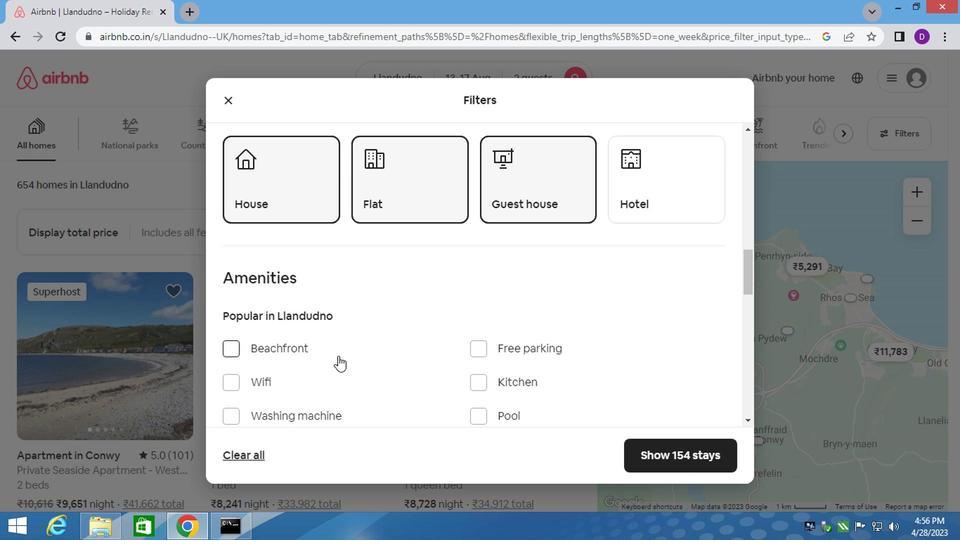 
Action: Mouse scrolled (314, 358) with delta (0, 0)
Screenshot: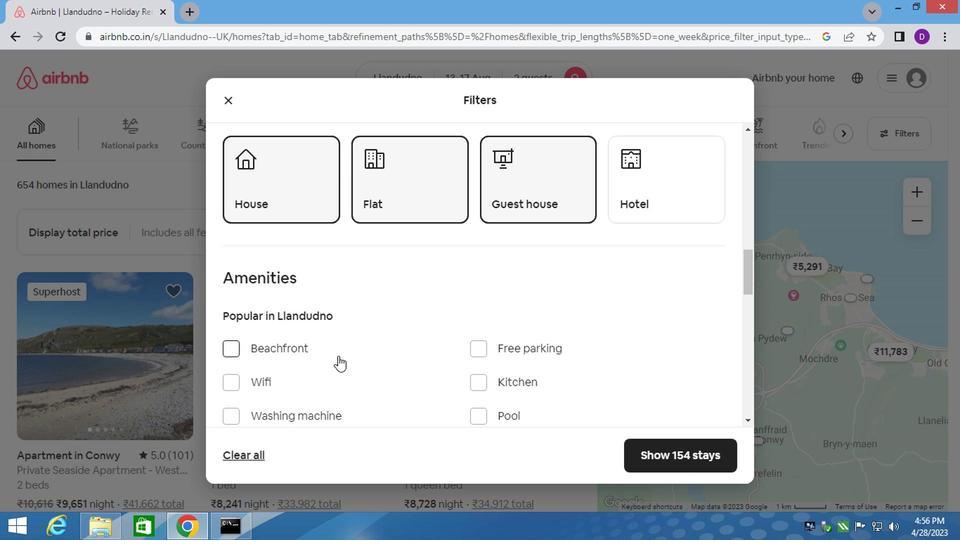 
Action: Mouse moved to (311, 360)
Screenshot: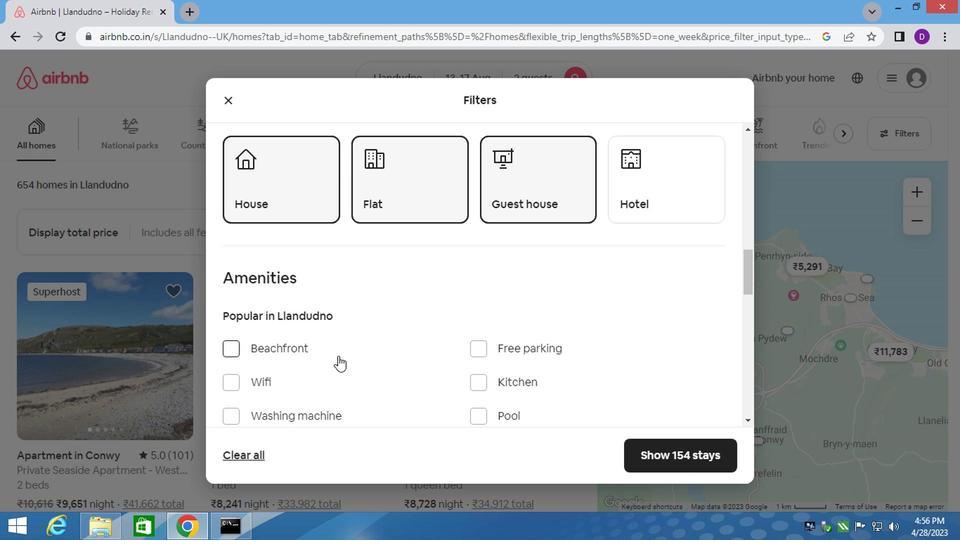 
Action: Mouse scrolled (311, 360) with delta (0, 0)
Screenshot: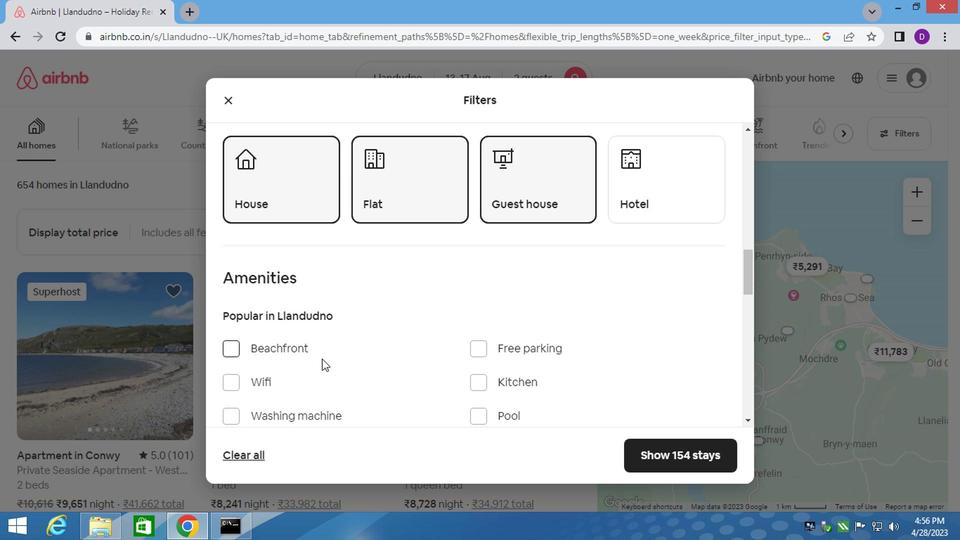 
Action: Mouse moved to (227, 245)
Screenshot: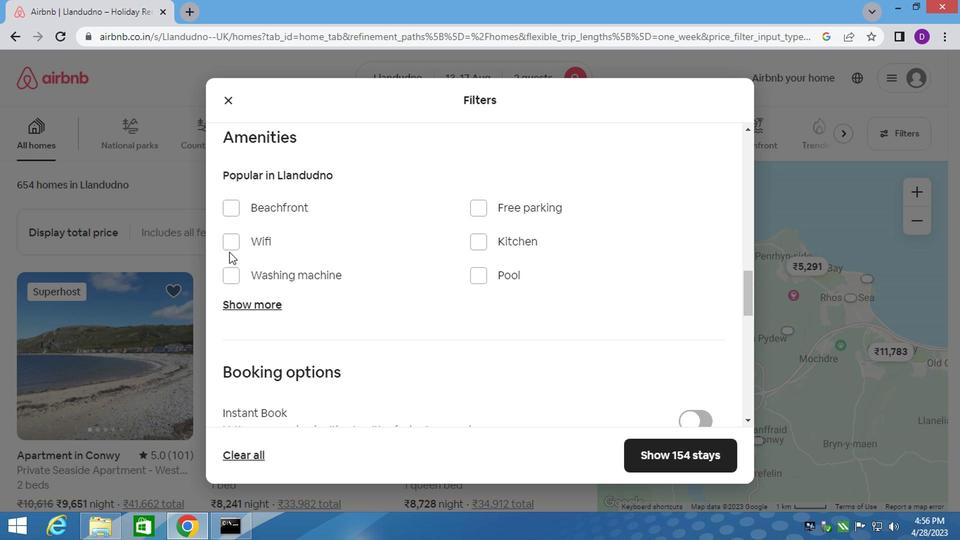 
Action: Mouse pressed left at (227, 245)
Screenshot: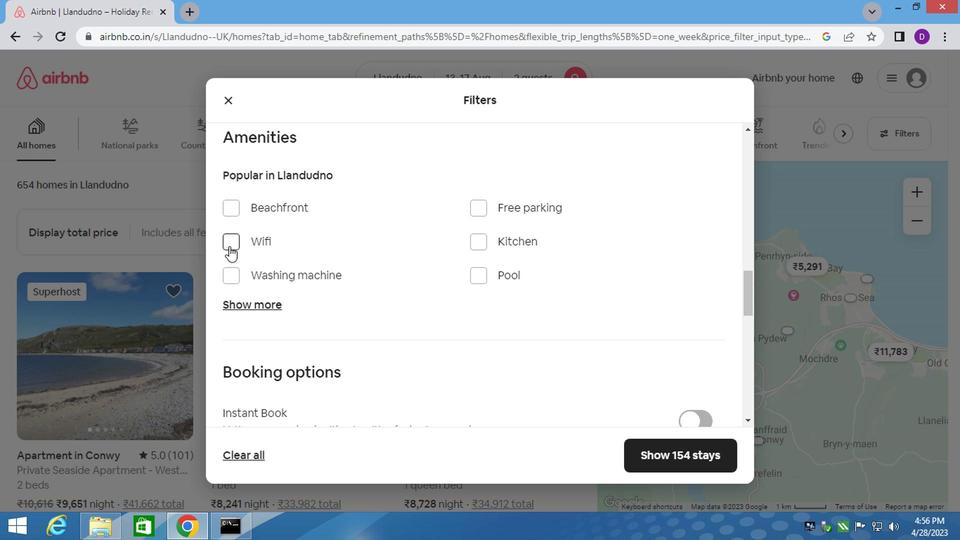 
Action: Mouse moved to (349, 302)
Screenshot: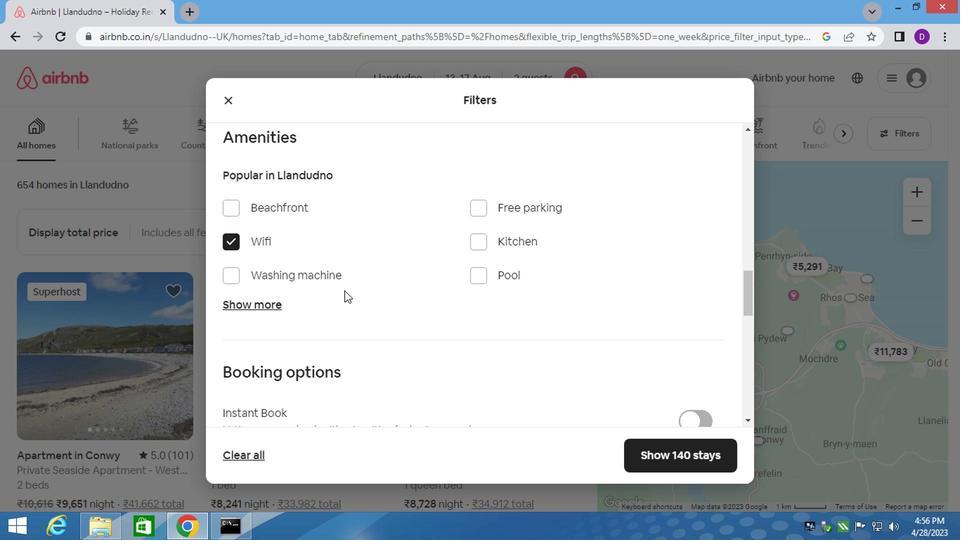 
Action: Mouse scrolled (349, 301) with delta (0, 0)
Screenshot: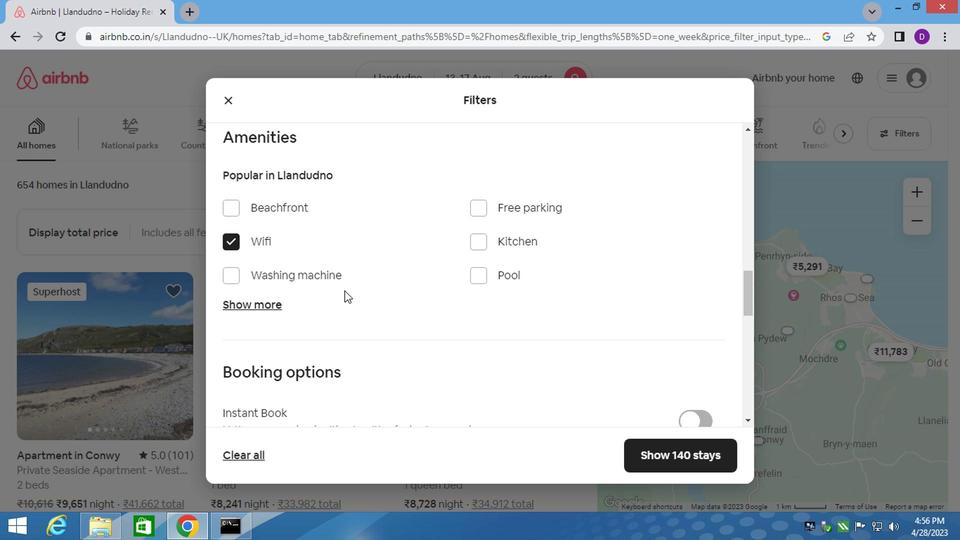 
Action: Mouse scrolled (349, 301) with delta (0, 0)
Screenshot: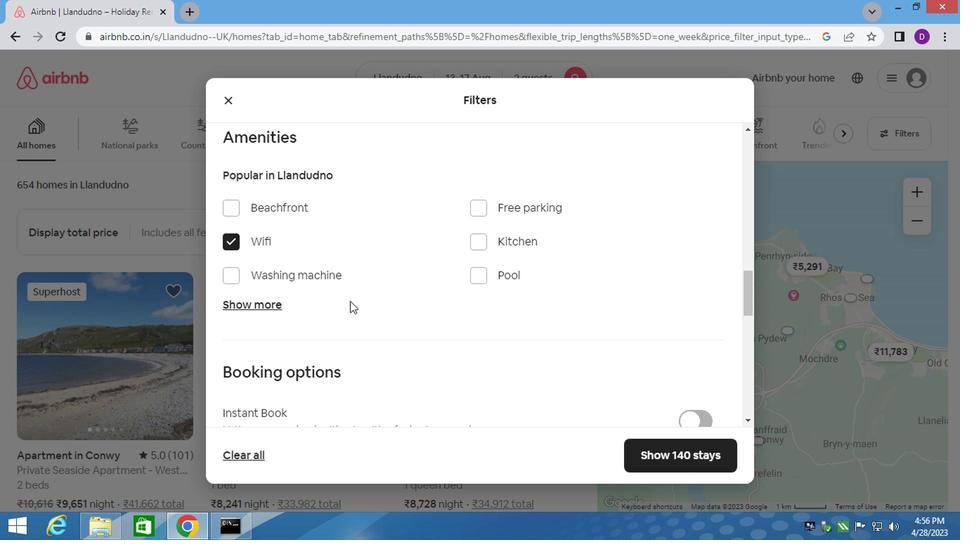 
Action: Mouse moved to (683, 337)
Screenshot: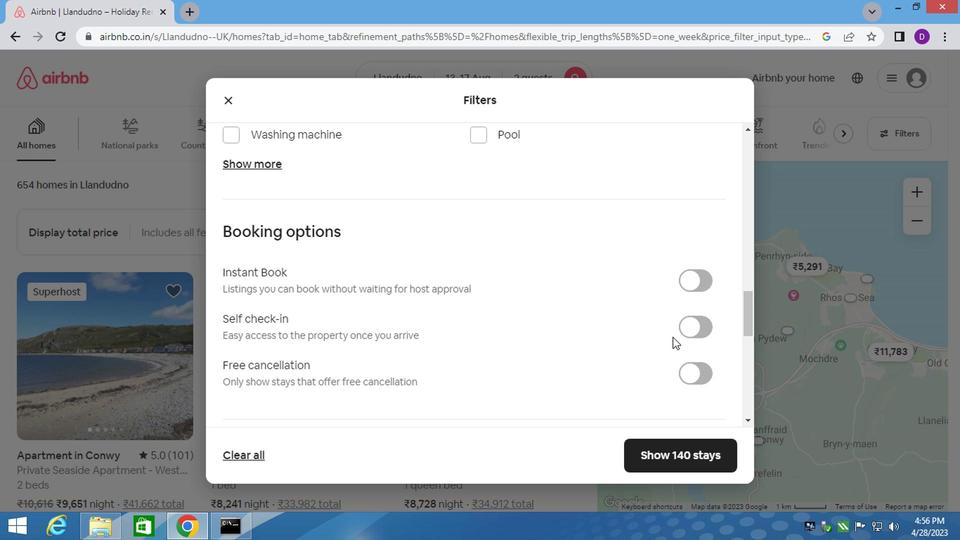
Action: Mouse pressed left at (683, 337)
Screenshot: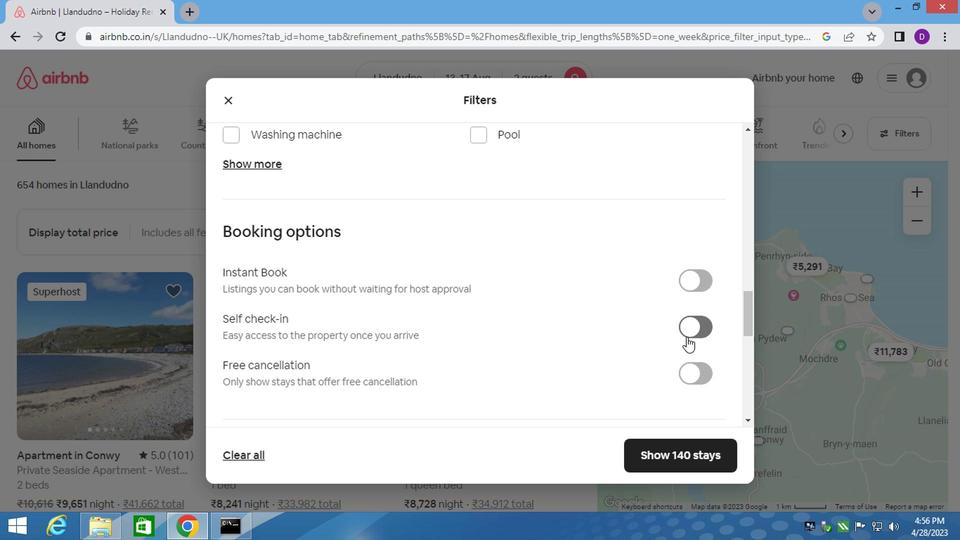 
Action: Mouse moved to (436, 306)
Screenshot: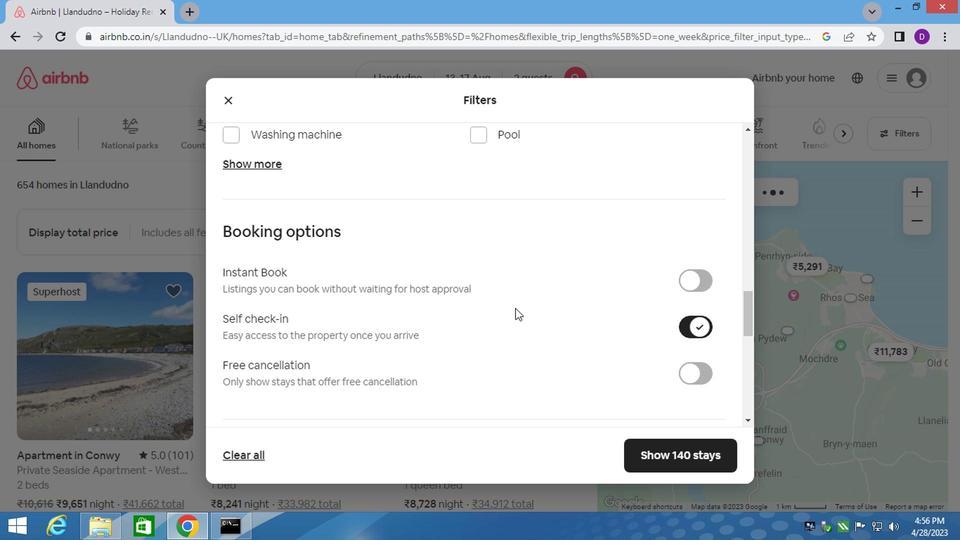 
Action: Mouse scrolled (436, 305) with delta (0, -1)
Screenshot: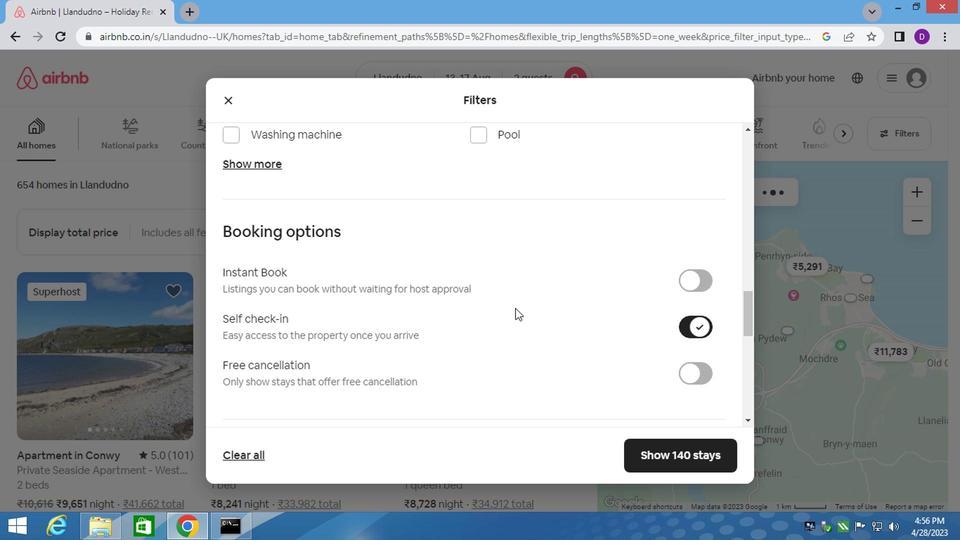 
Action: Mouse scrolled (436, 305) with delta (0, -1)
Screenshot: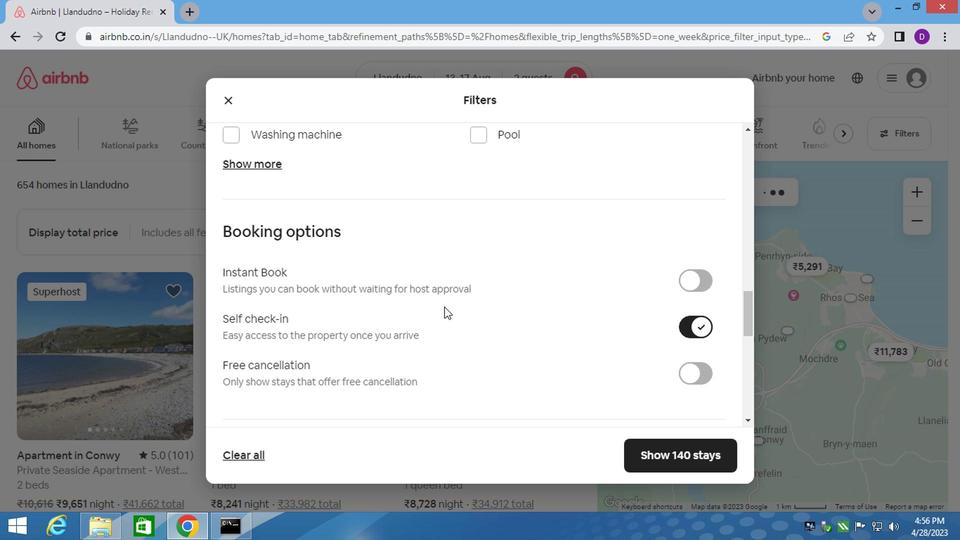 
Action: Mouse scrolled (436, 305) with delta (0, -1)
Screenshot: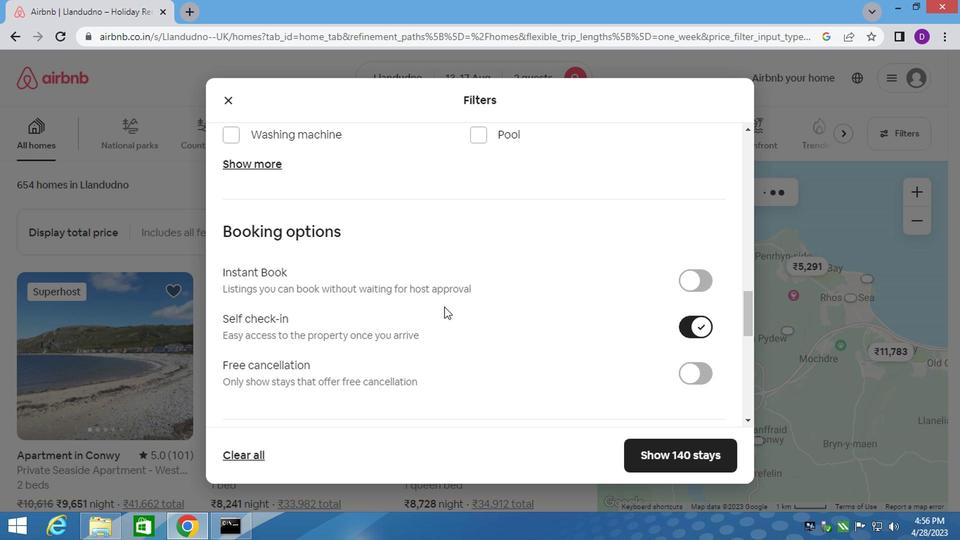 
Action: Mouse scrolled (436, 305) with delta (0, -1)
Screenshot: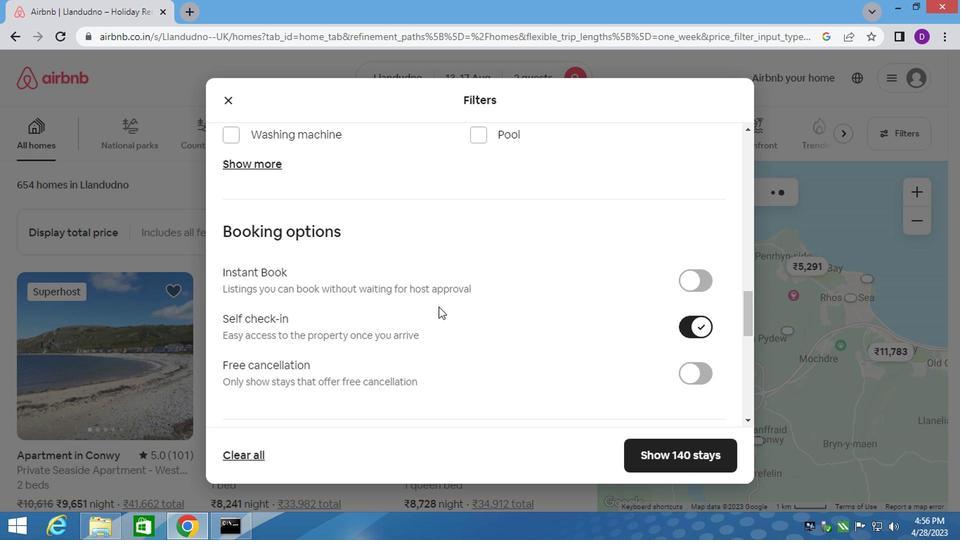 
Action: Mouse scrolled (436, 305) with delta (0, -1)
Screenshot: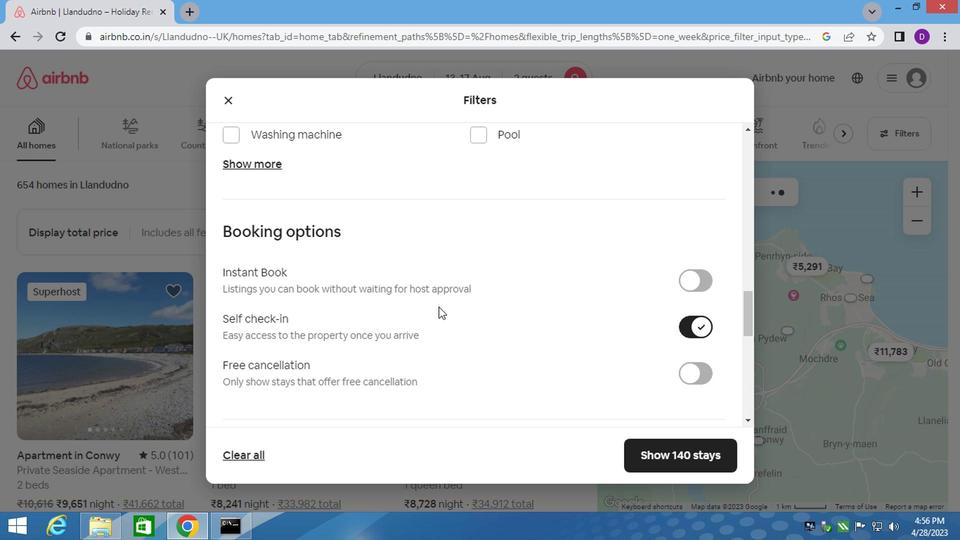 
Action: Mouse moved to (433, 312)
Screenshot: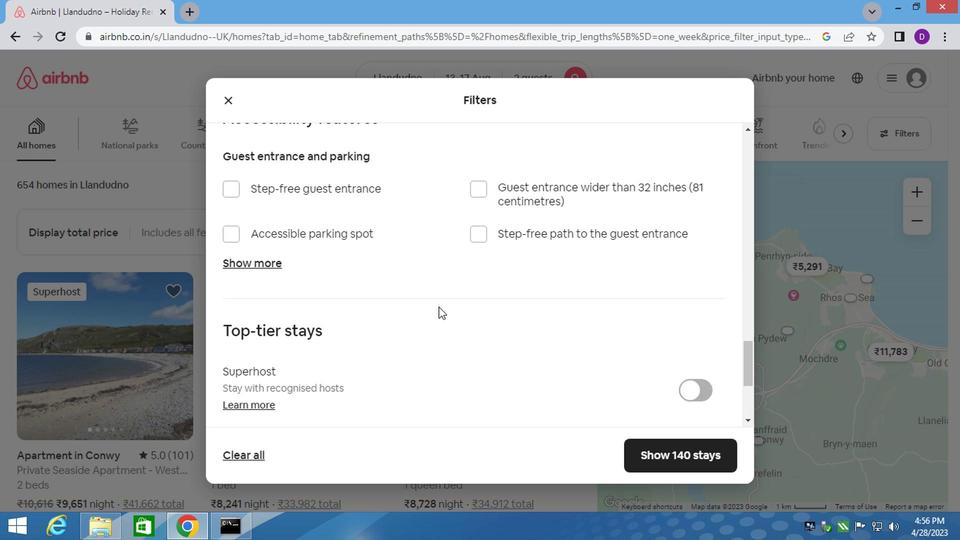
Action: Mouse scrolled (433, 311) with delta (0, 0)
Screenshot: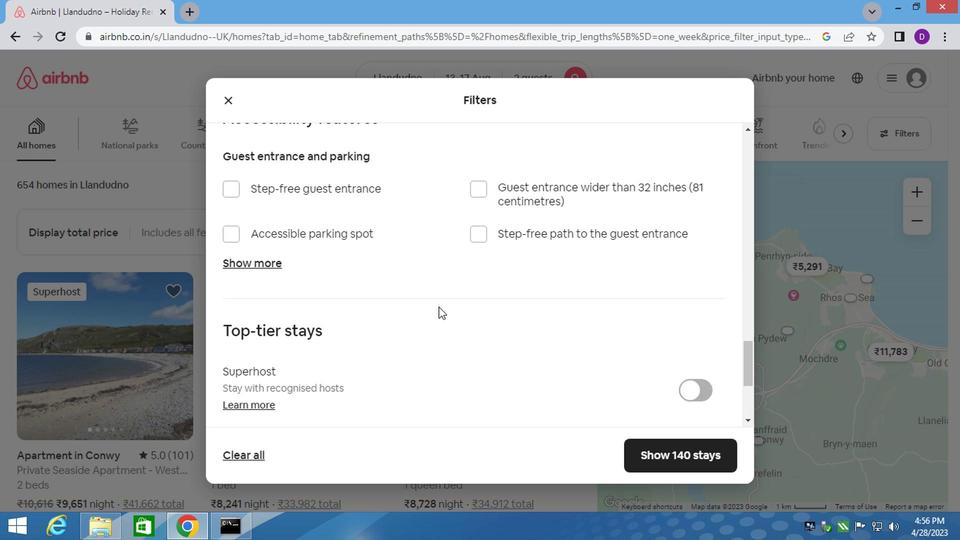 
Action: Mouse moved to (423, 333)
Screenshot: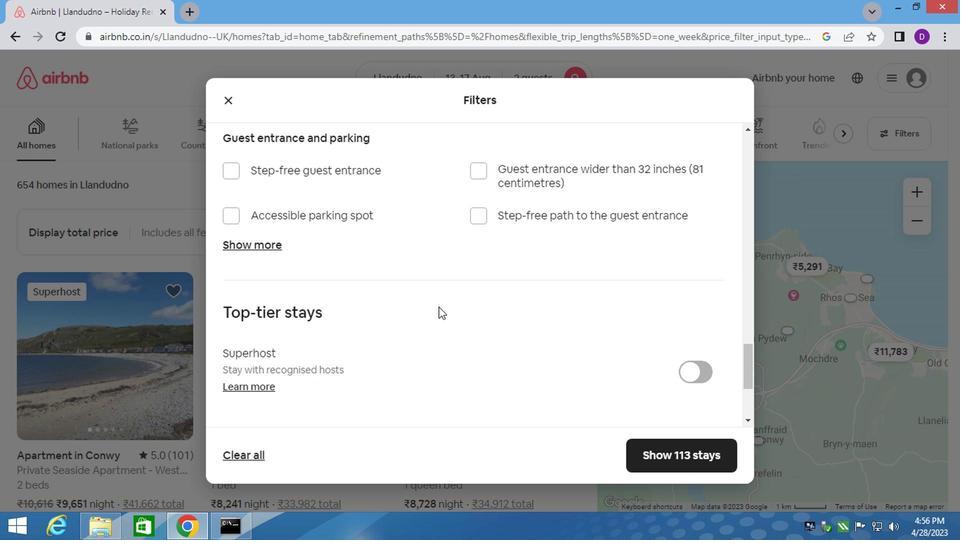 
Action: Mouse scrolled (427, 325) with delta (0, 0)
Screenshot: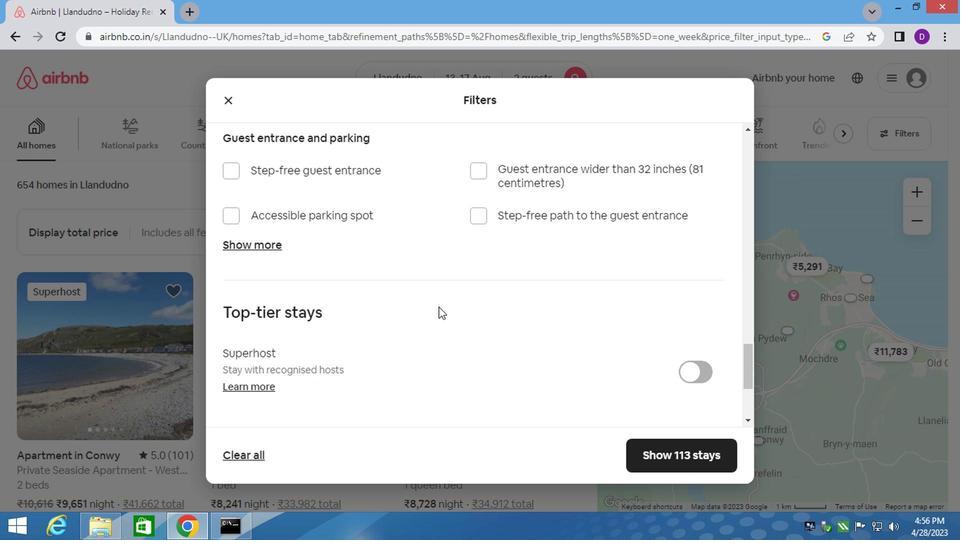 
Action: Mouse scrolled (424, 332) with delta (0, 0)
Screenshot: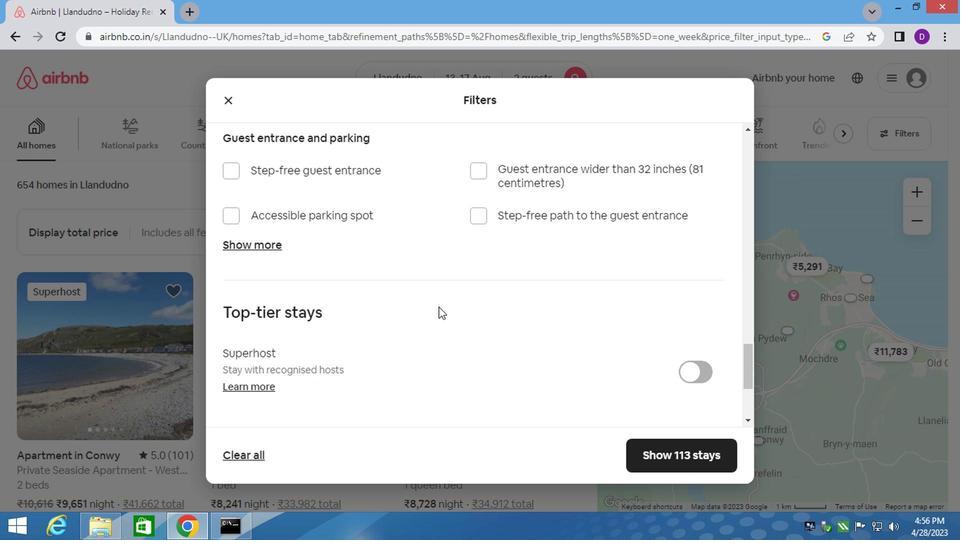 
Action: Mouse moved to (422, 334)
Screenshot: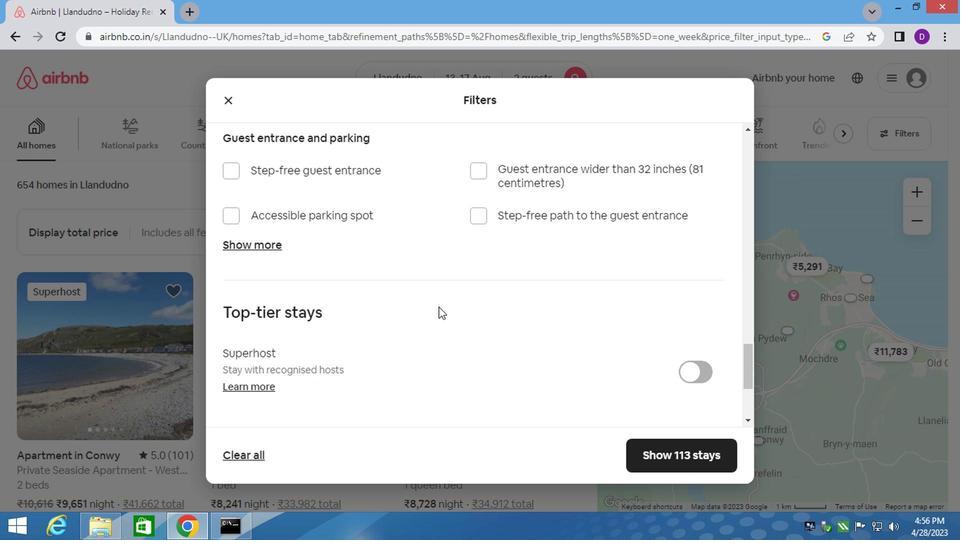 
Action: Mouse scrolled (422, 333) with delta (0, 0)
Screenshot: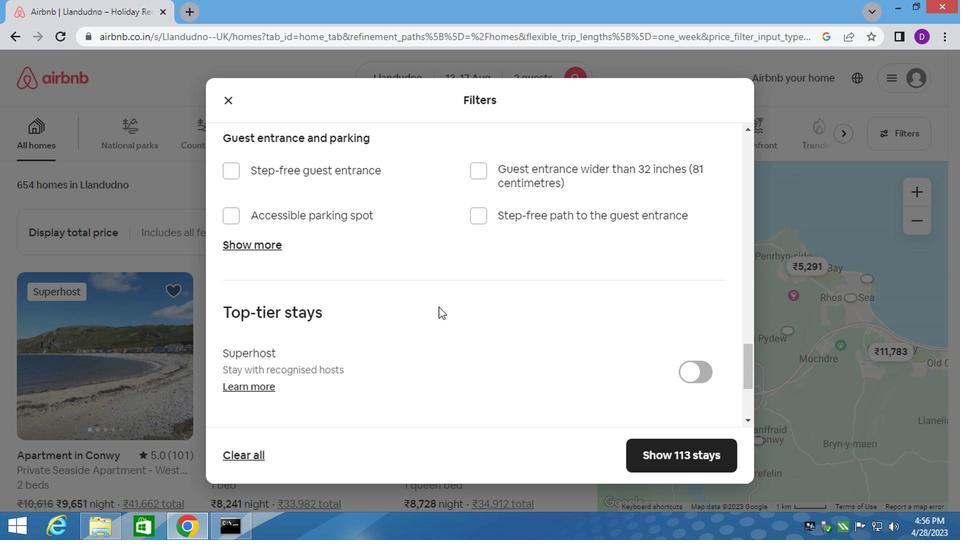 
Action: Mouse moved to (393, 342)
Screenshot: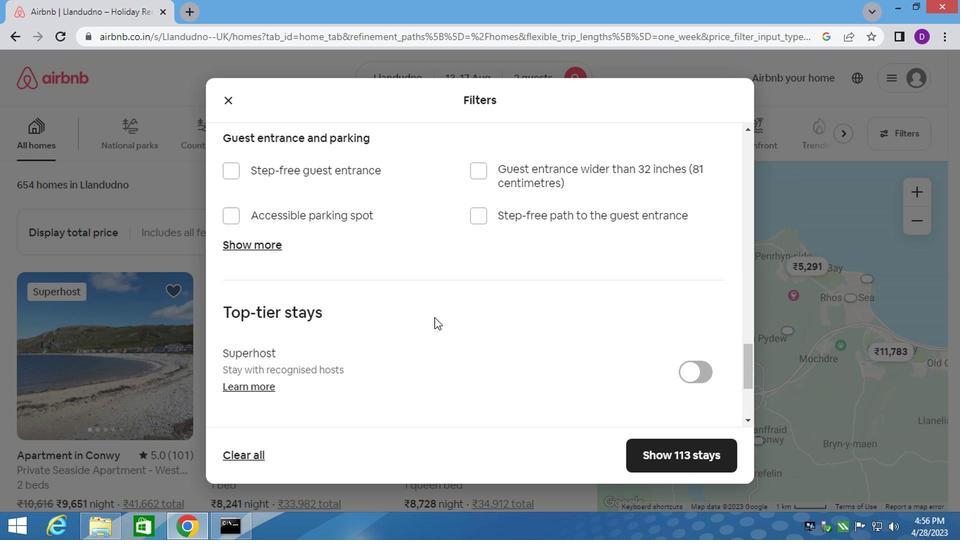 
Action: Mouse scrolled (420, 335) with delta (0, 0)
Screenshot: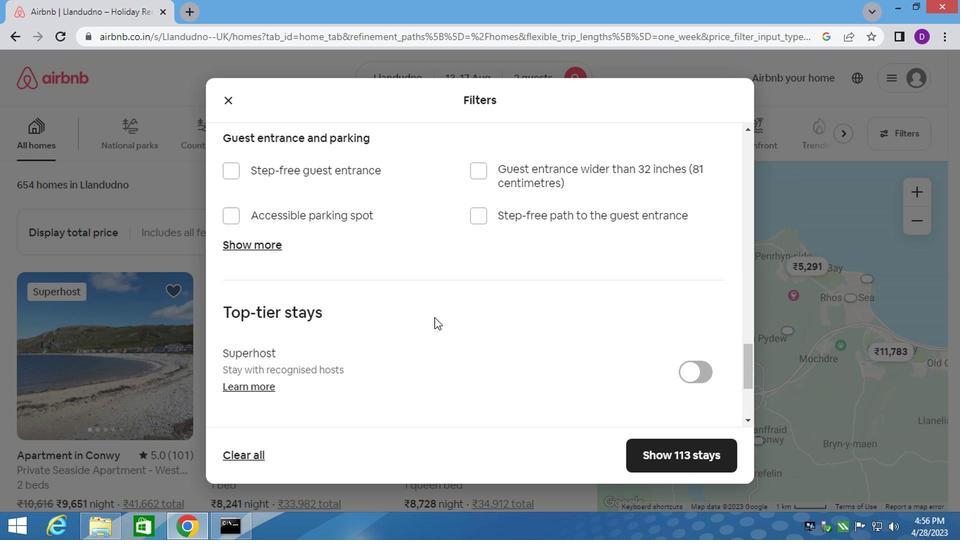 
Action: Mouse moved to (316, 357)
Screenshot: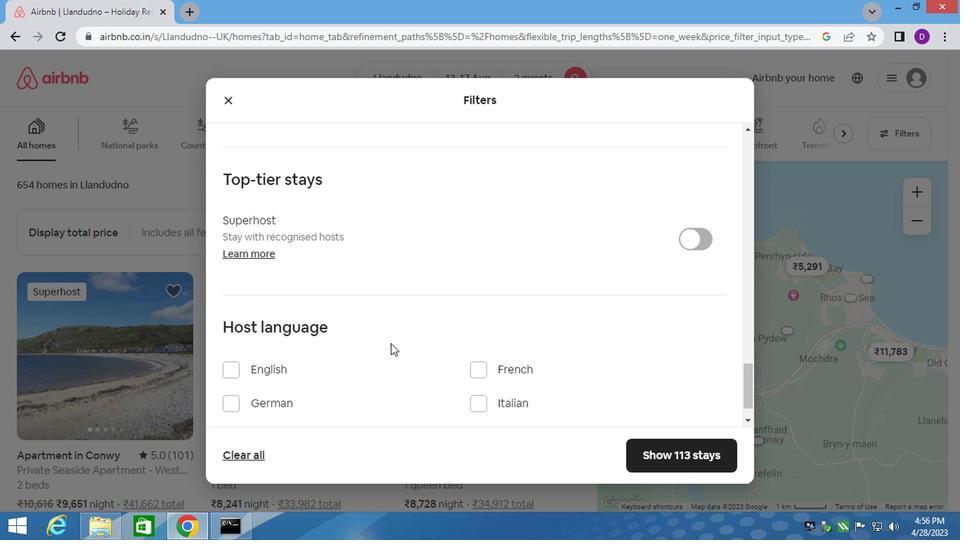 
Action: Mouse scrolled (320, 355) with delta (0, 0)
Screenshot: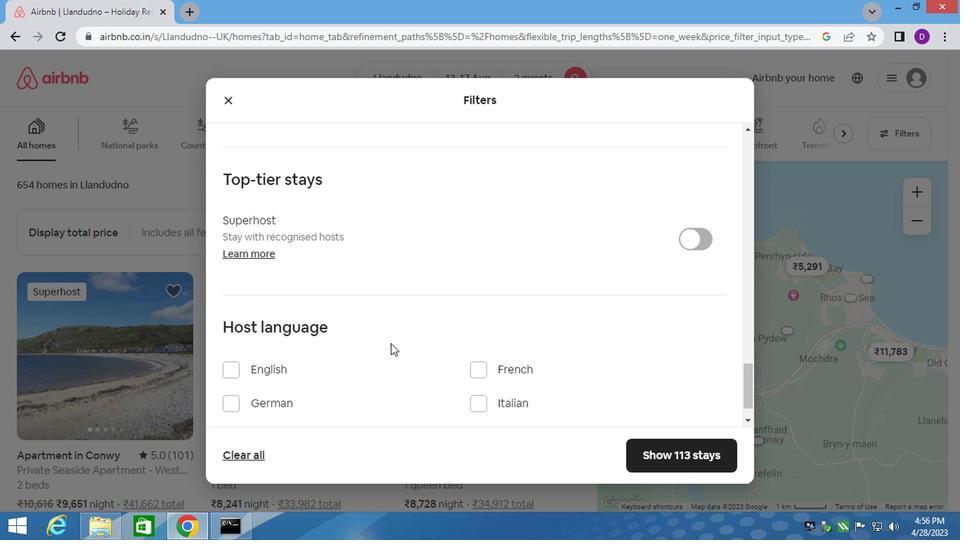 
Action: Mouse moved to (316, 357)
Screenshot: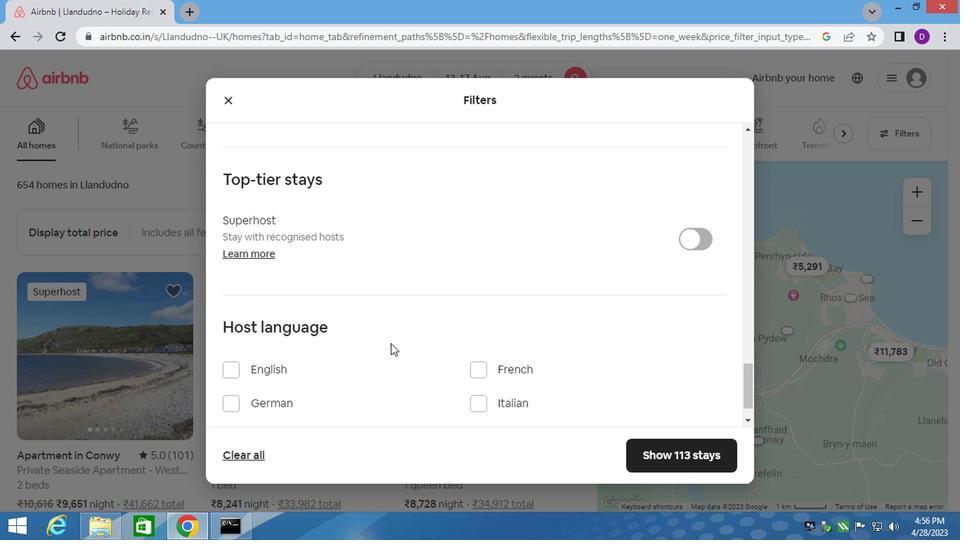 
Action: Mouse scrolled (316, 357) with delta (0, 0)
Screenshot: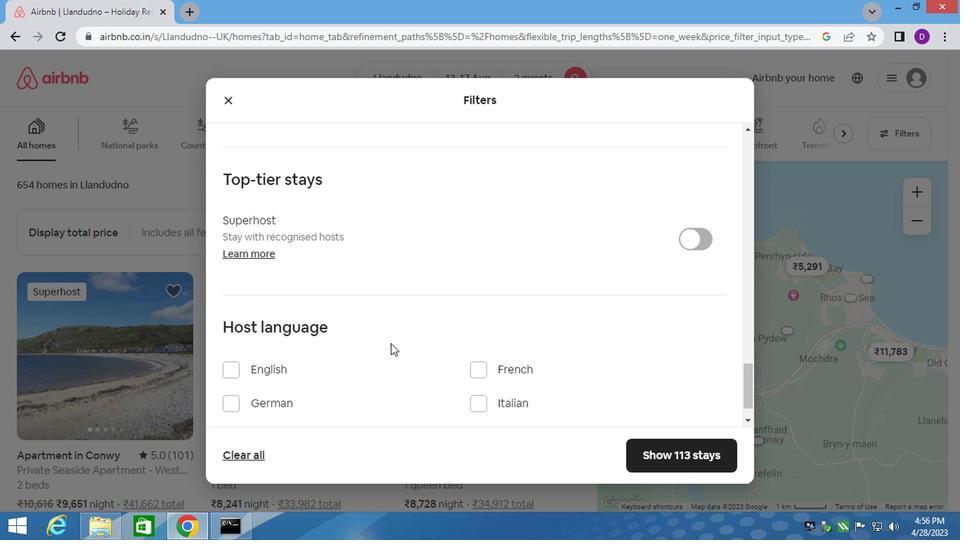 
Action: Mouse moved to (298, 357)
Screenshot: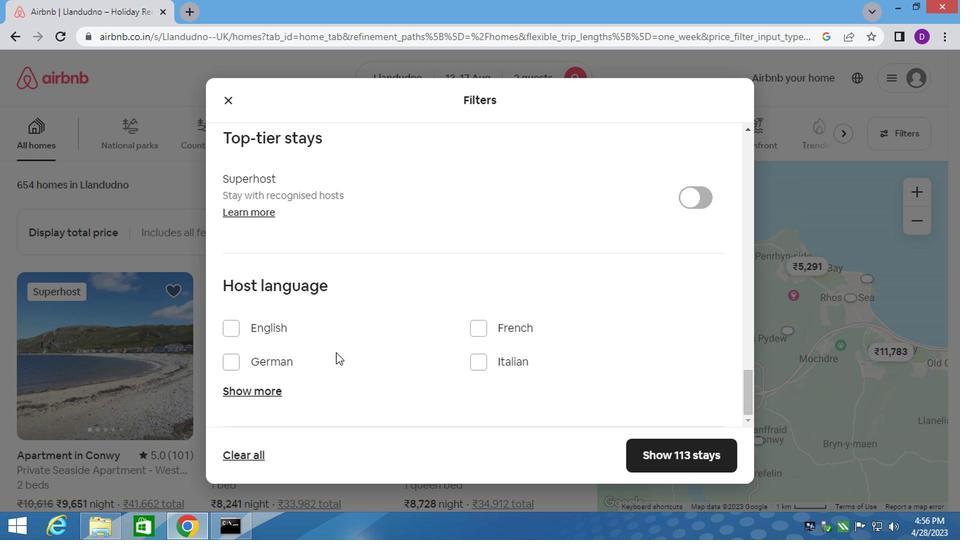 
Action: Mouse scrolled (309, 357) with delta (0, 0)
Screenshot: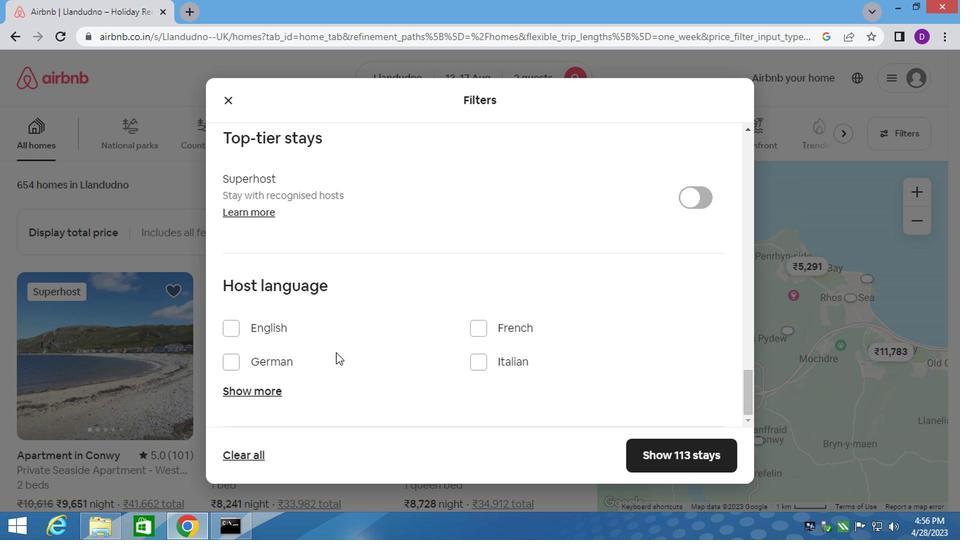 
Action: Mouse moved to (291, 357)
Screenshot: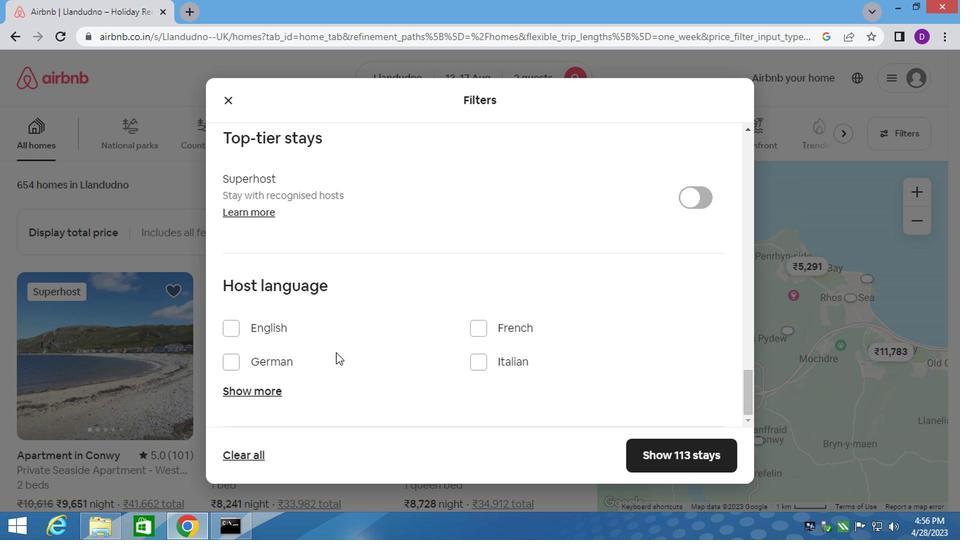 
Action: Mouse scrolled (291, 357) with delta (0, 0)
Screenshot: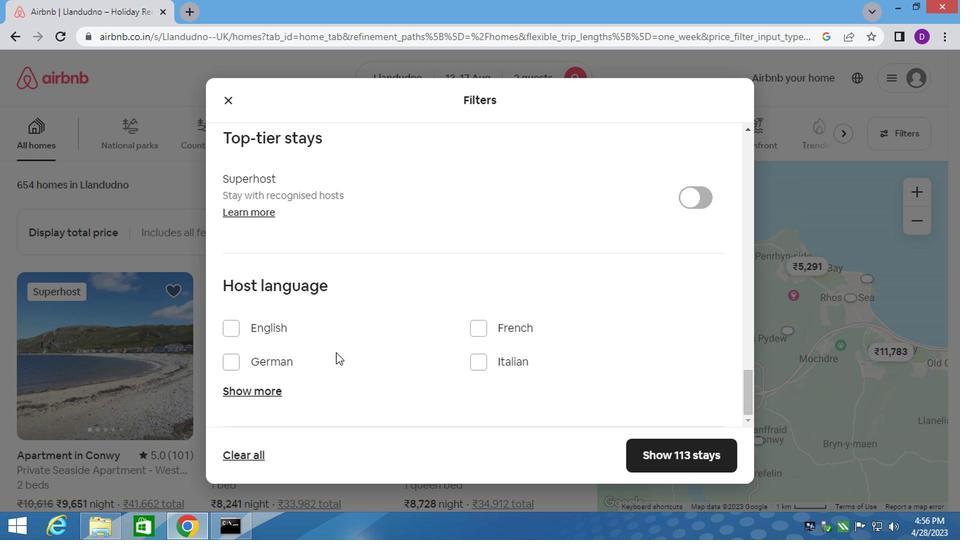
Action: Mouse moved to (235, 326)
Screenshot: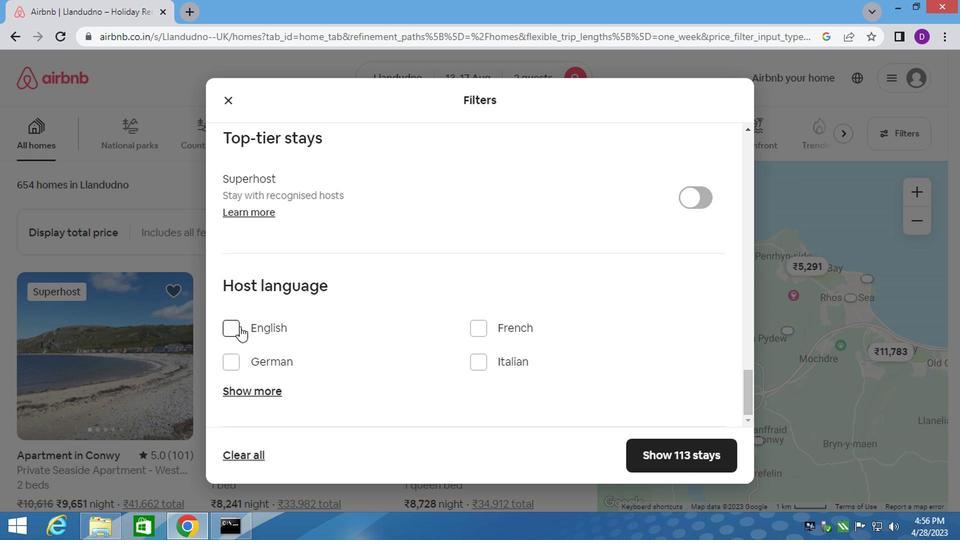 
Action: Mouse pressed left at (235, 326)
Screenshot: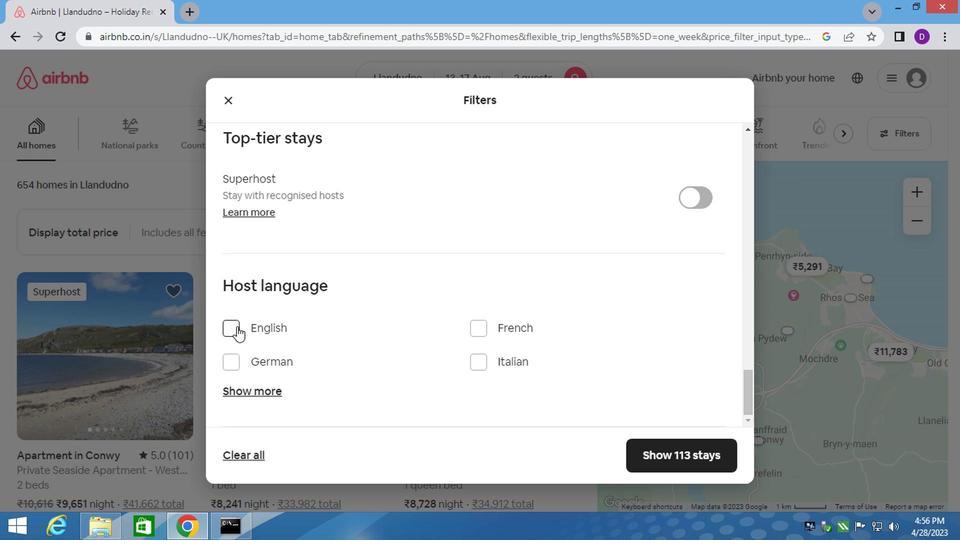 
Action: Mouse moved to (678, 451)
Screenshot: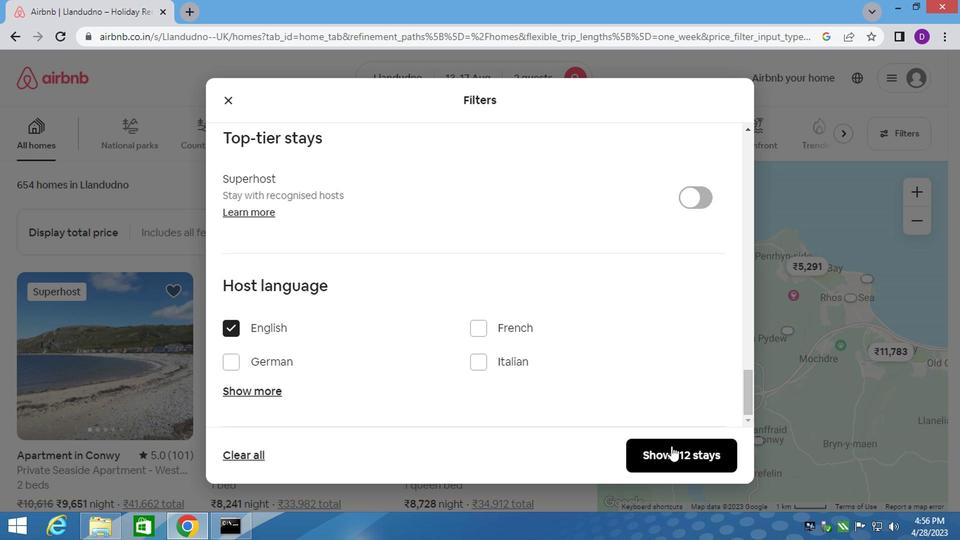 
Action: Mouse pressed left at (678, 451)
Screenshot: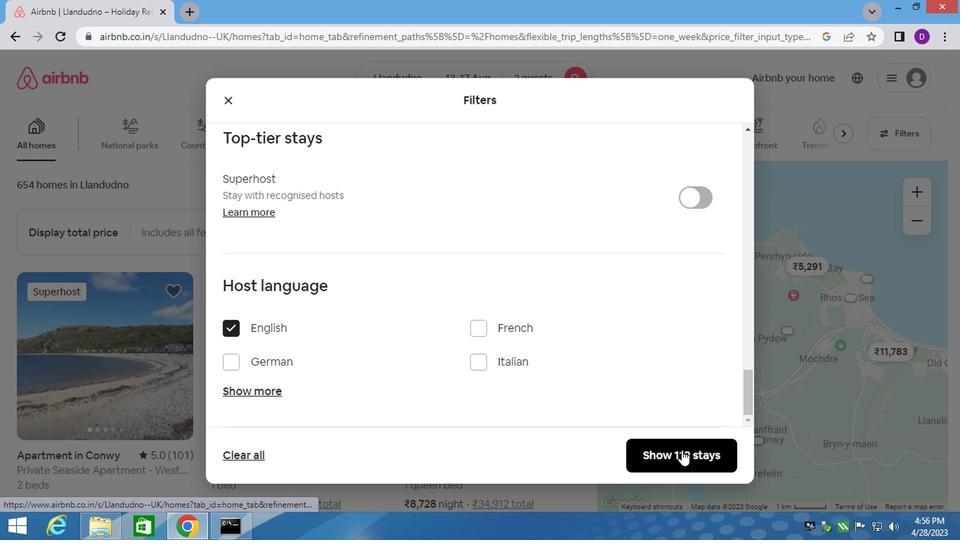 
